 Task: Open Card Brand Positioning Review in Board Influencer Marketing to Workspace Finance and Accounting and add a team member Softage.4@softage.net, a label Yellow, a checklist Jewelry Design, an attachment from your onedrive, a color Yellow and finally, add a card description 'Conduct customer research for new customer segmentation opportunities' and a comment 'Let us approach this task with a sense of urgency and importance, recognizing its impact on the overall project.'. Add a start date 'Jan 08, 1900' with a due date 'Jan 15, 1900'
Action: Mouse moved to (68, 298)
Screenshot: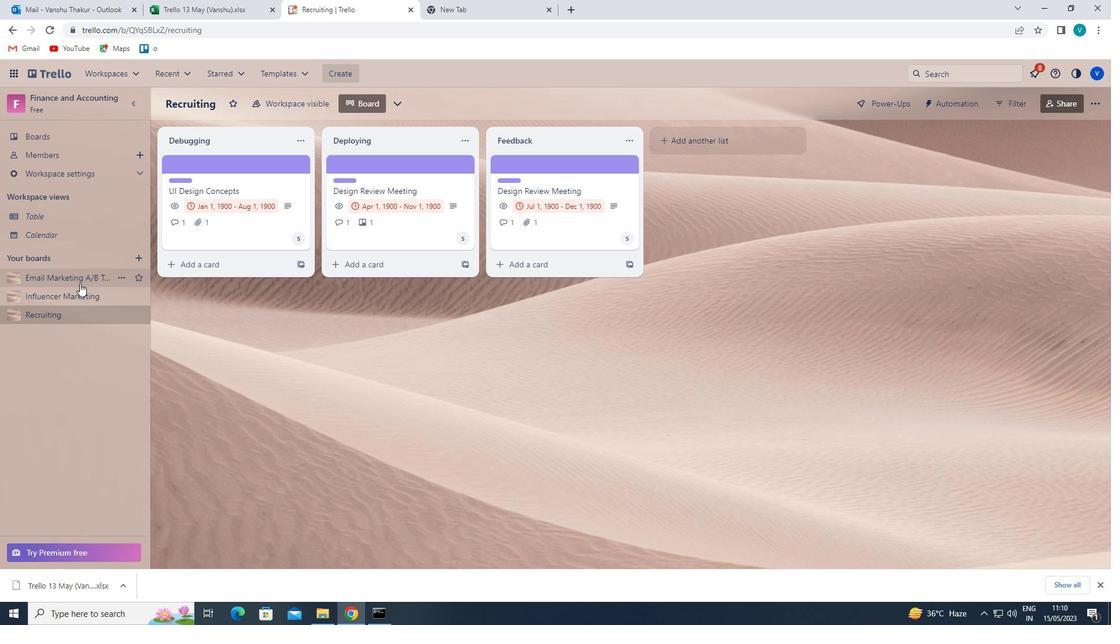 
Action: Mouse pressed left at (68, 298)
Screenshot: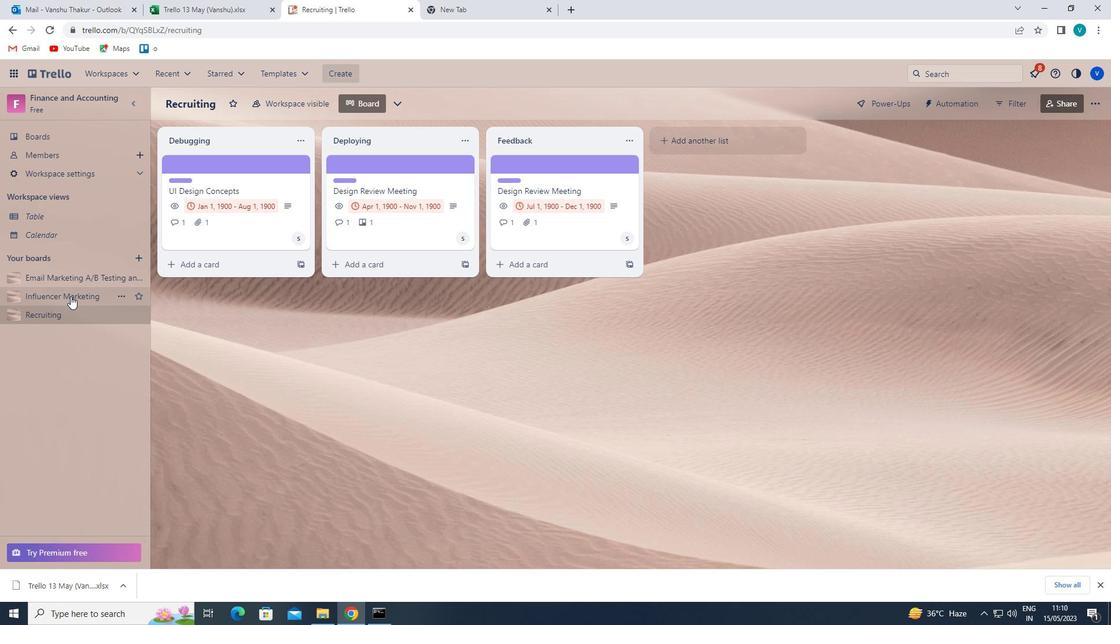 
Action: Mouse moved to (536, 164)
Screenshot: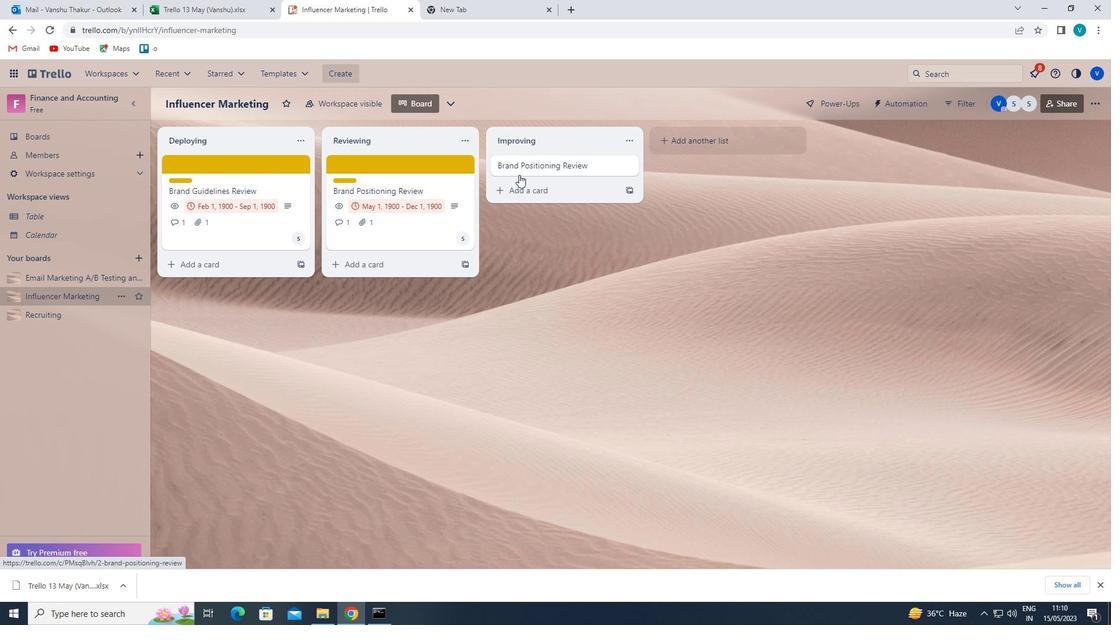 
Action: Mouse pressed left at (536, 164)
Screenshot: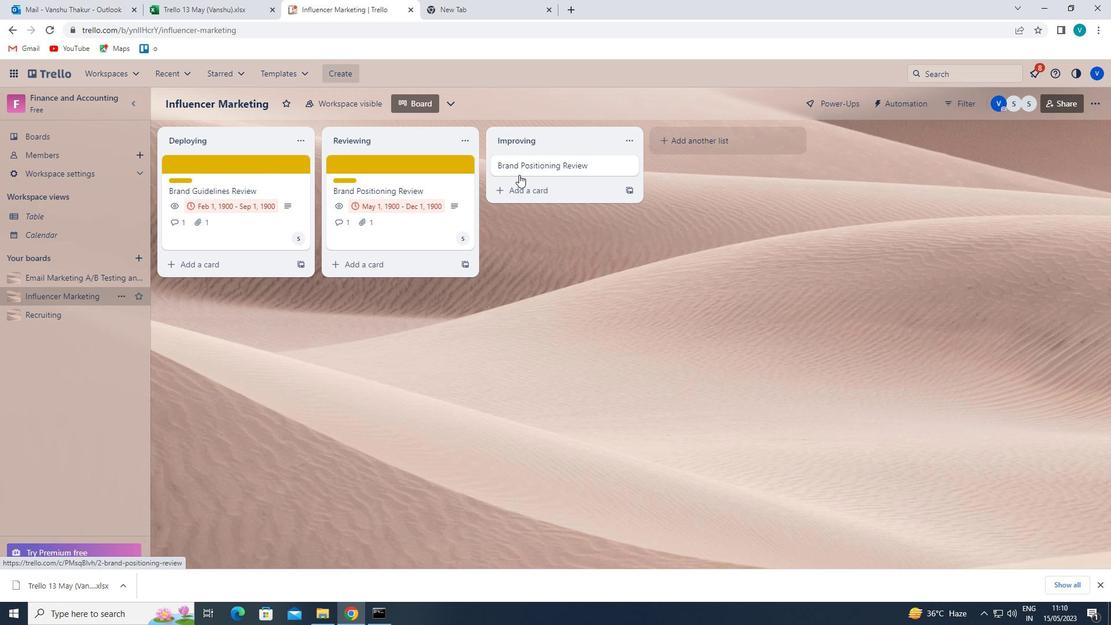 
Action: Mouse moved to (691, 200)
Screenshot: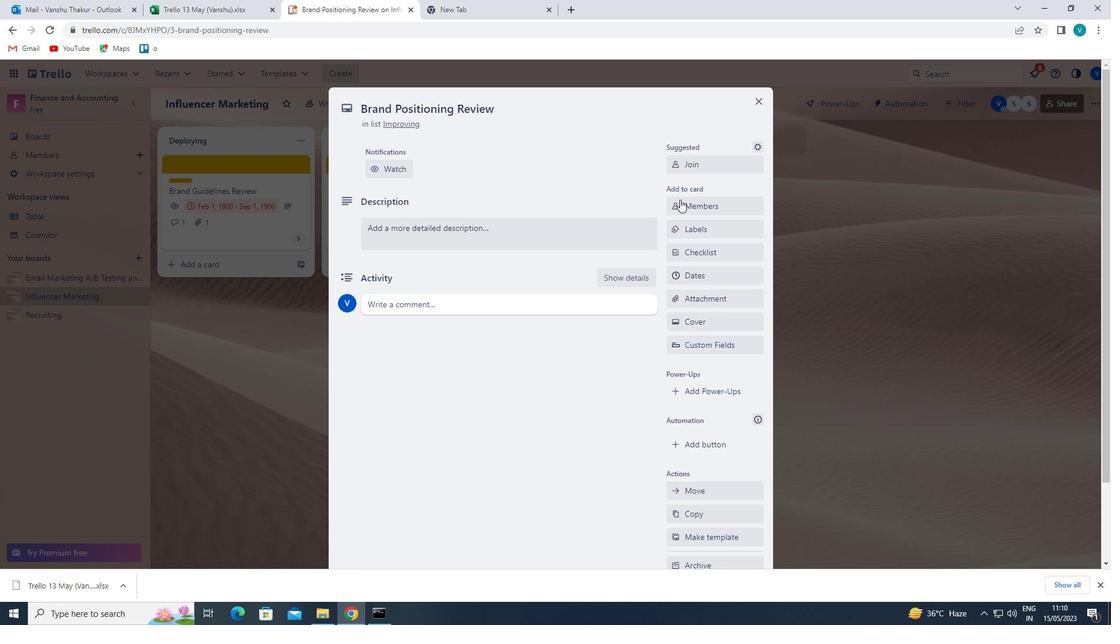 
Action: Mouse pressed left at (691, 200)
Screenshot: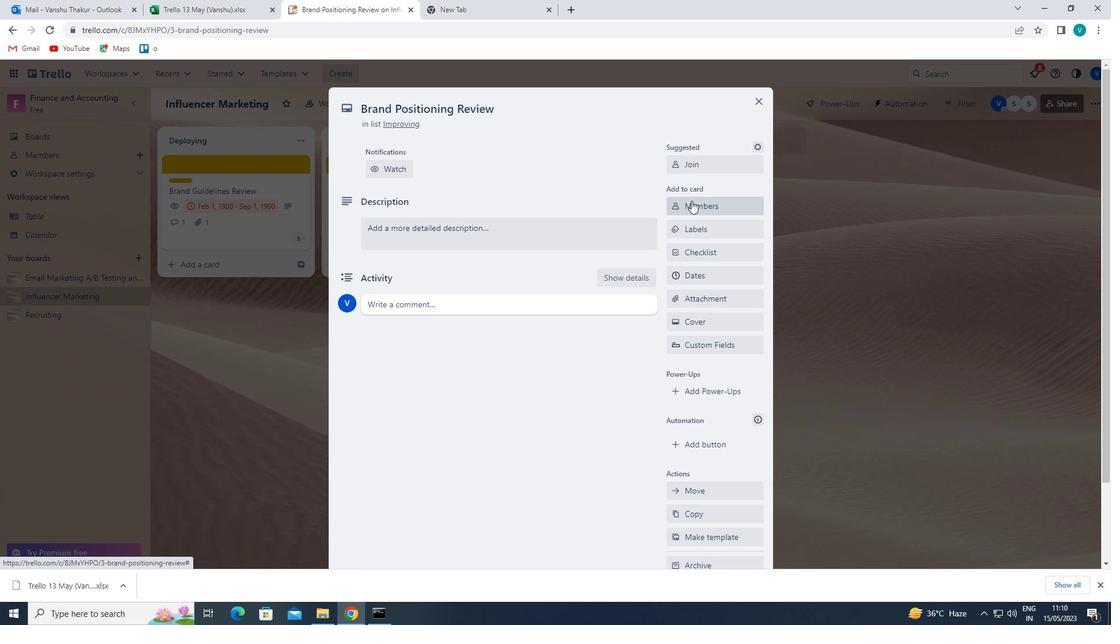 
Action: Key pressed <Key.shift>SO
Screenshot: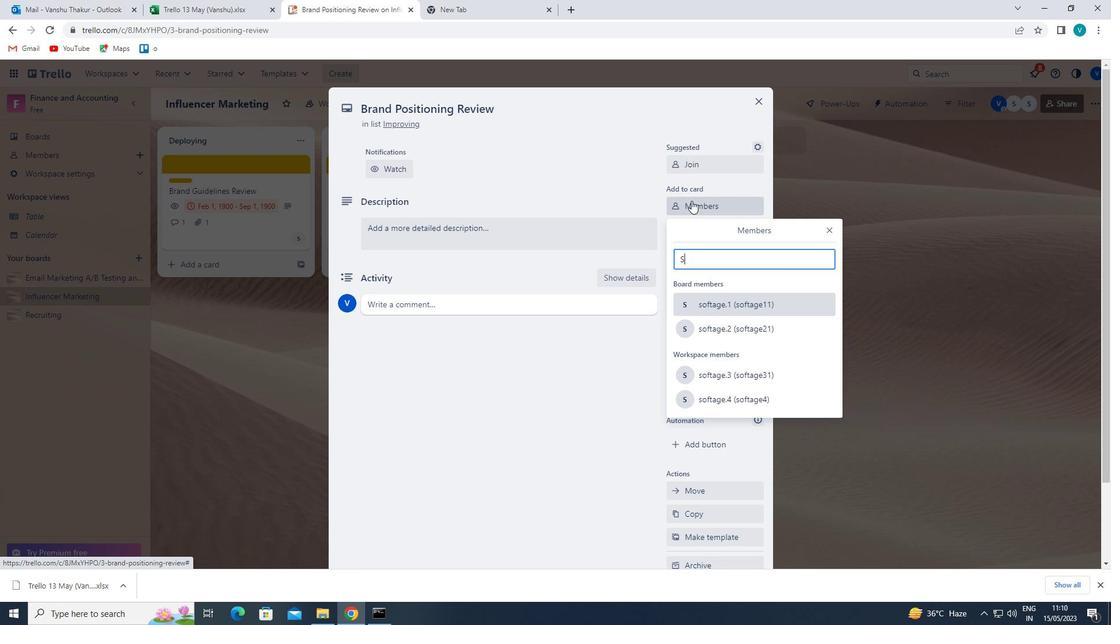 
Action: Mouse moved to (746, 393)
Screenshot: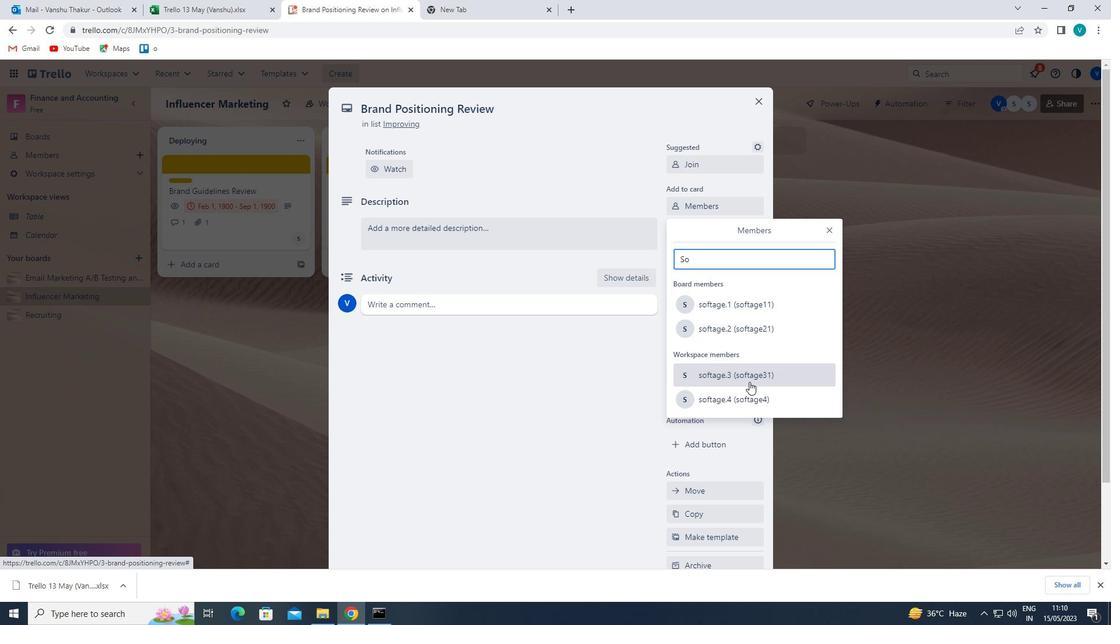 
Action: Mouse pressed left at (746, 393)
Screenshot: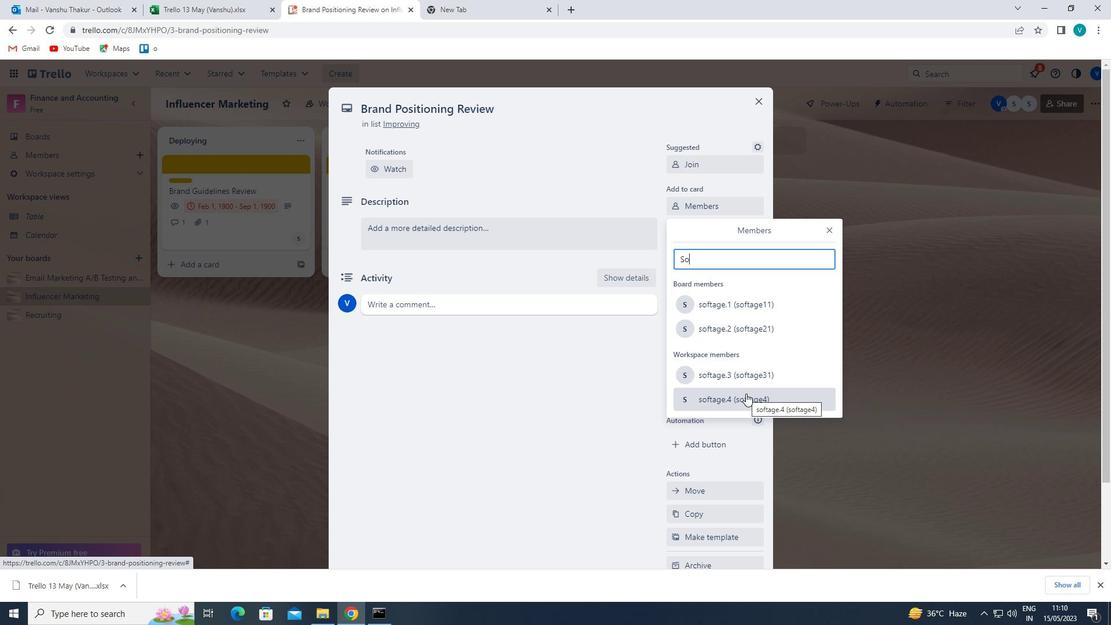 
Action: Mouse moved to (828, 235)
Screenshot: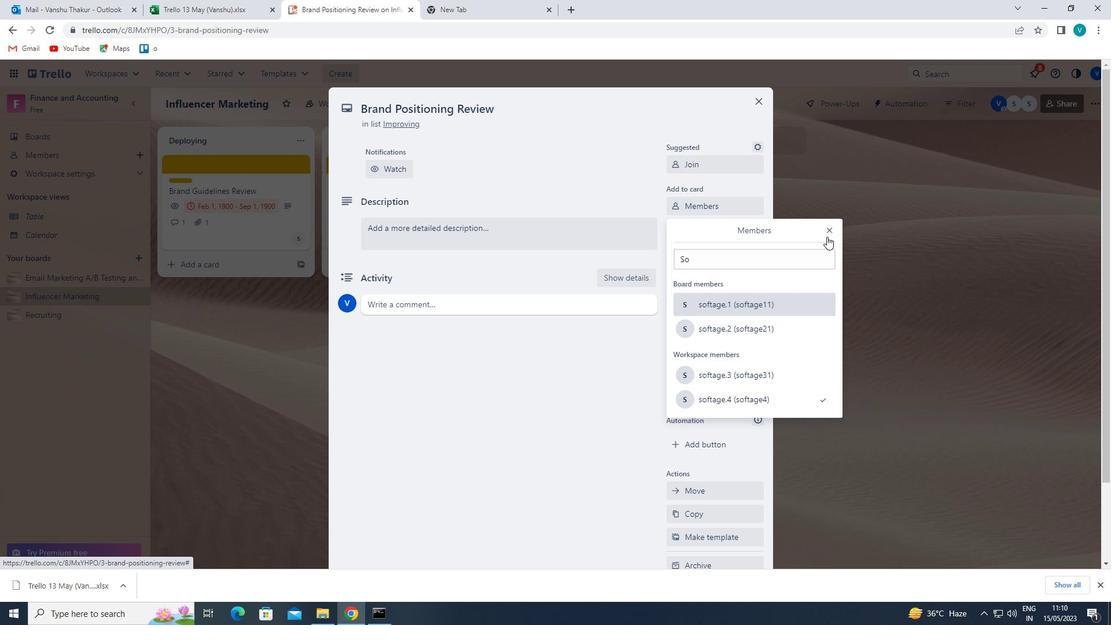 
Action: Mouse pressed left at (828, 235)
Screenshot: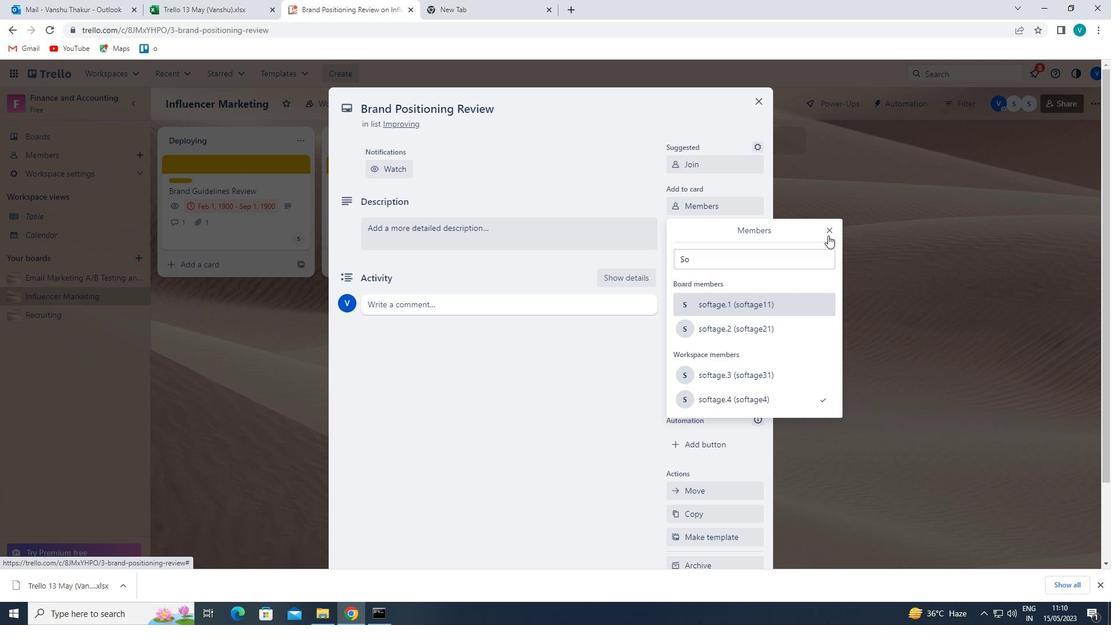 
Action: Mouse moved to (729, 225)
Screenshot: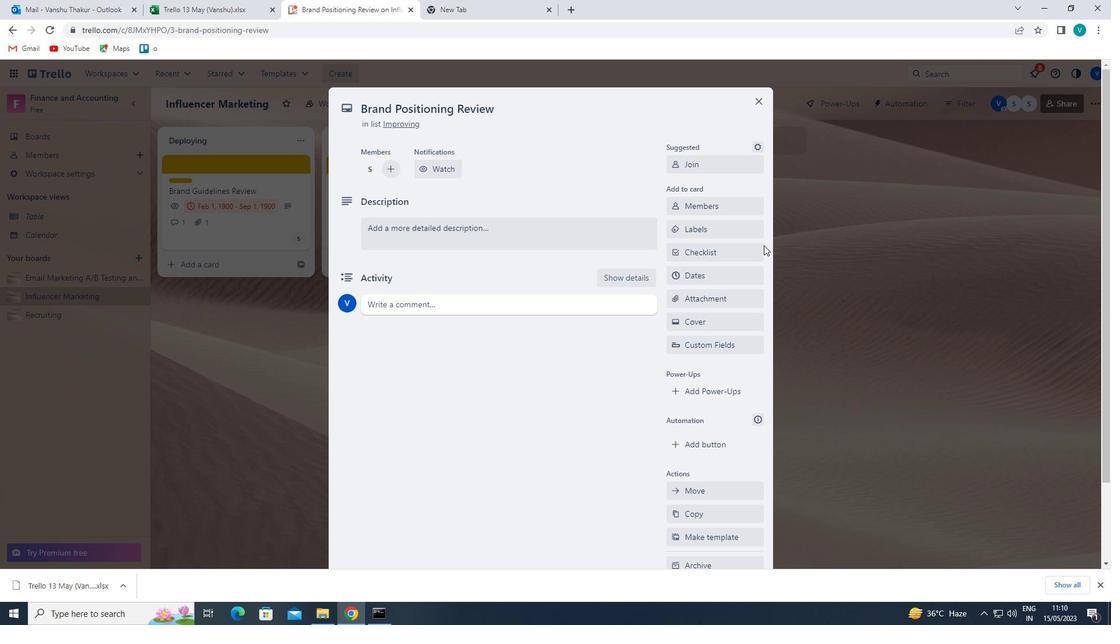 
Action: Mouse pressed left at (729, 225)
Screenshot: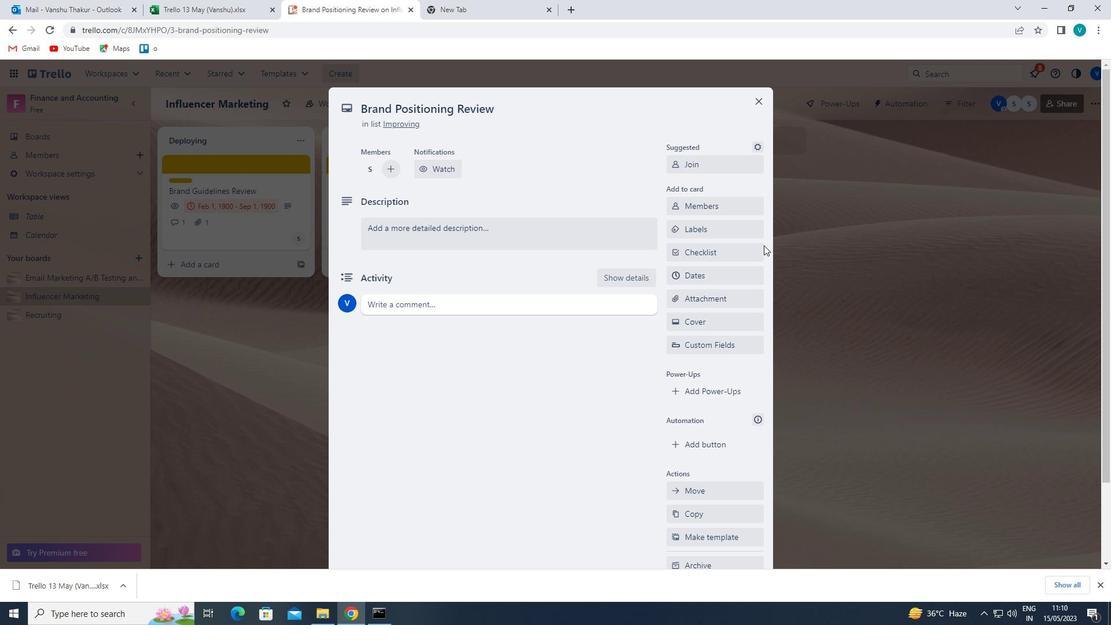 
Action: Mouse moved to (721, 341)
Screenshot: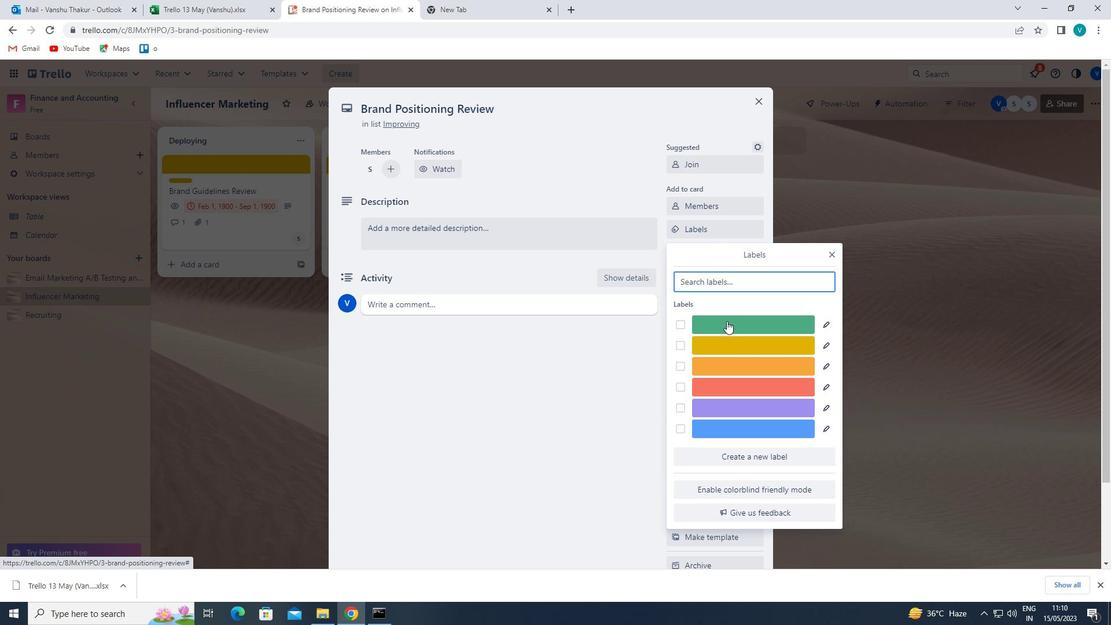 
Action: Mouse pressed left at (721, 341)
Screenshot: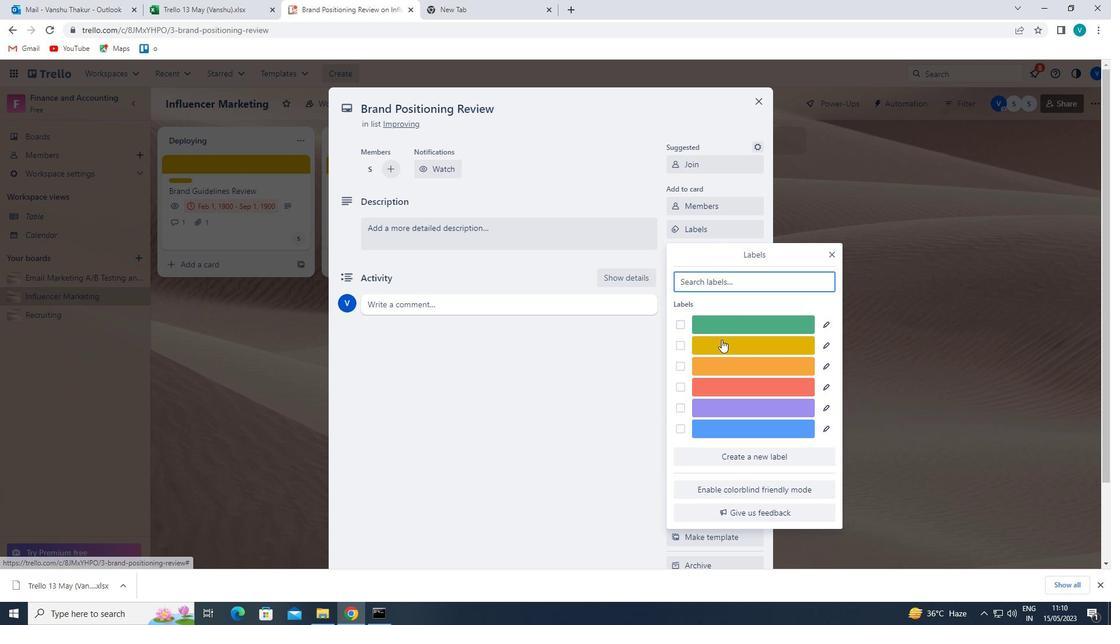 
Action: Mouse moved to (831, 254)
Screenshot: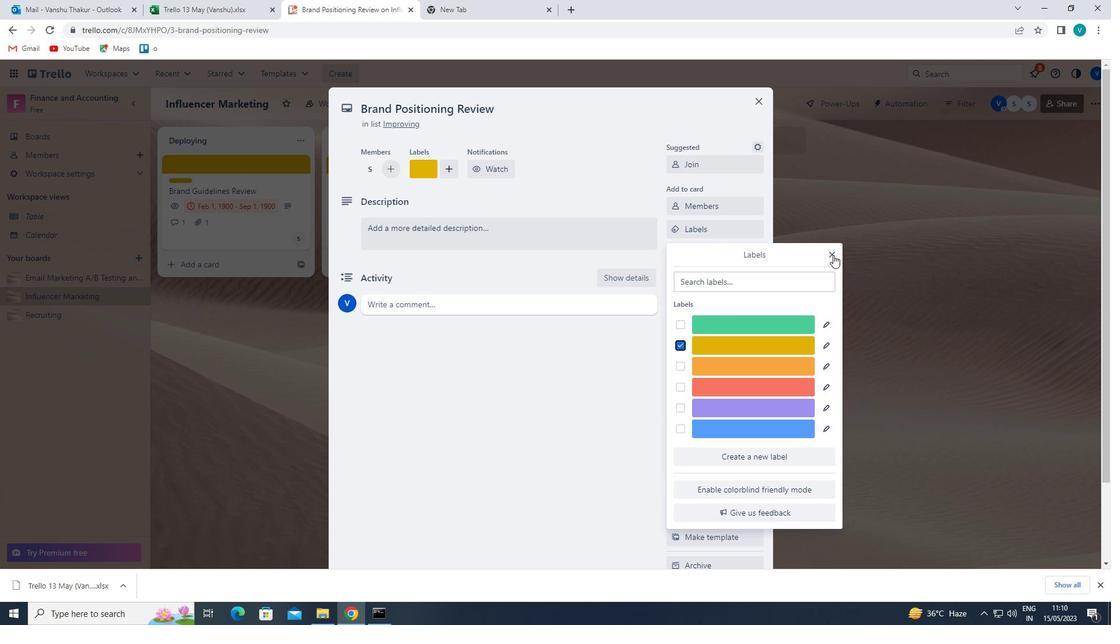
Action: Mouse pressed left at (831, 254)
Screenshot: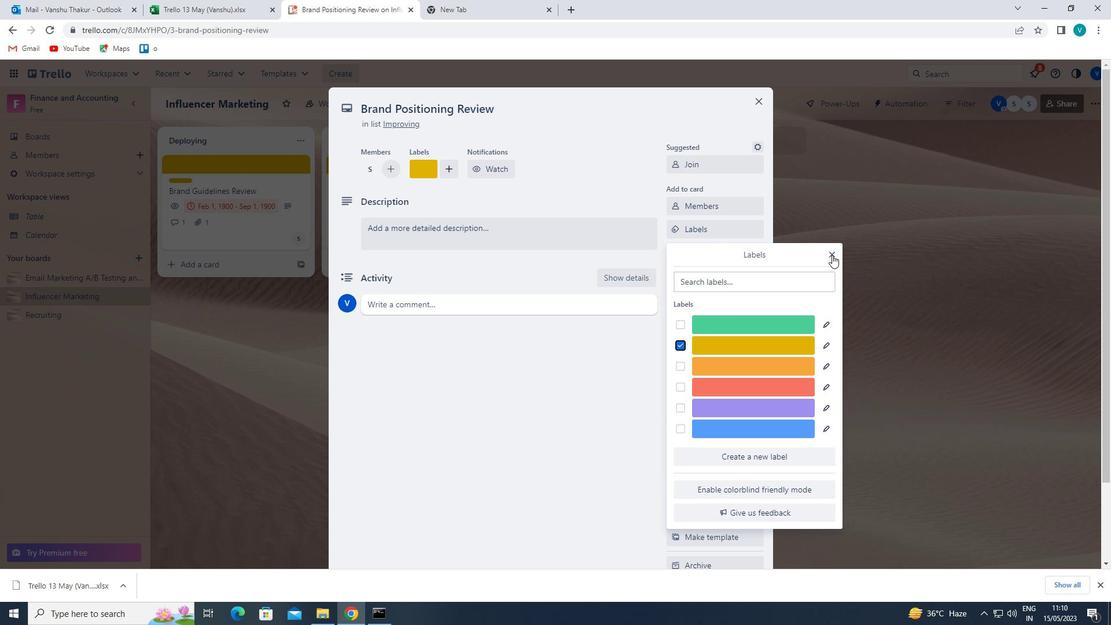 
Action: Mouse moved to (713, 251)
Screenshot: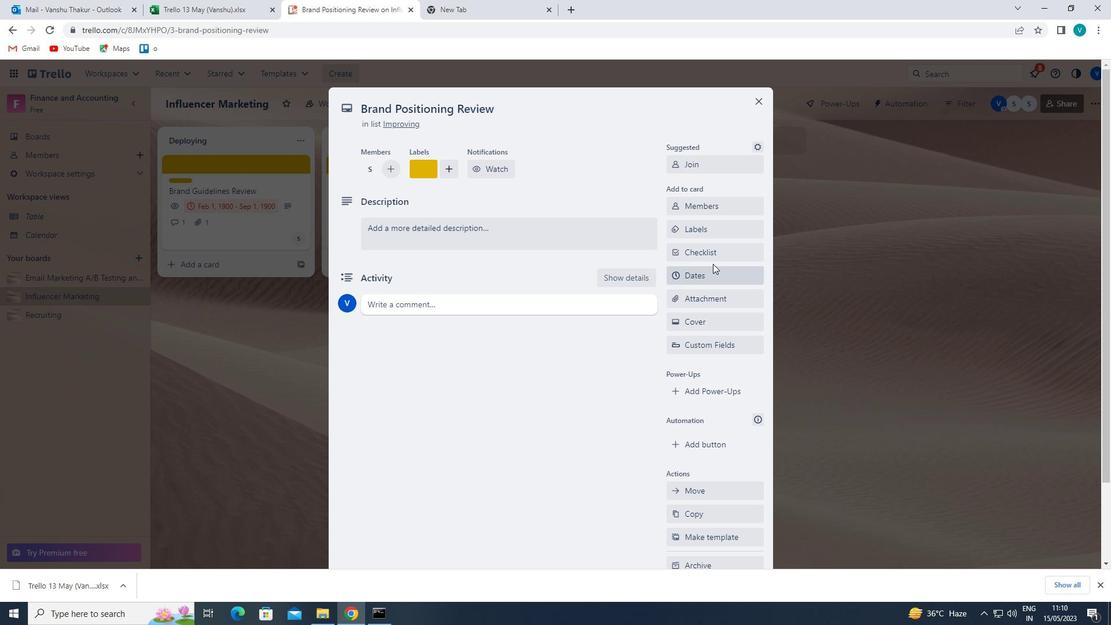 
Action: Mouse pressed left at (713, 251)
Screenshot: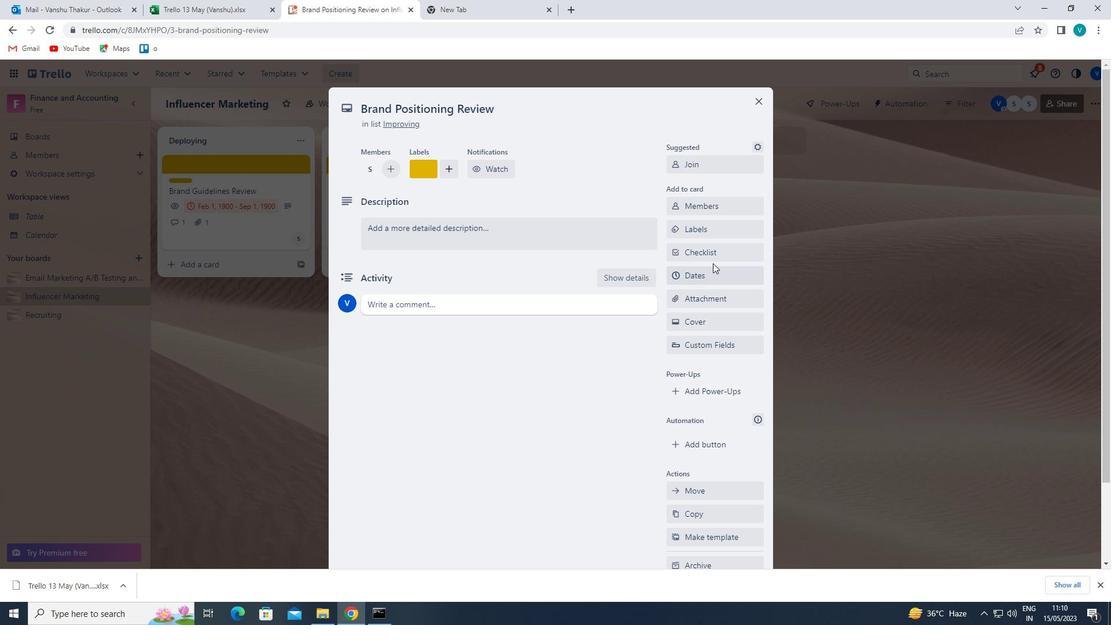 
Action: Key pressed <Key.shift>JEWELRY
Screenshot: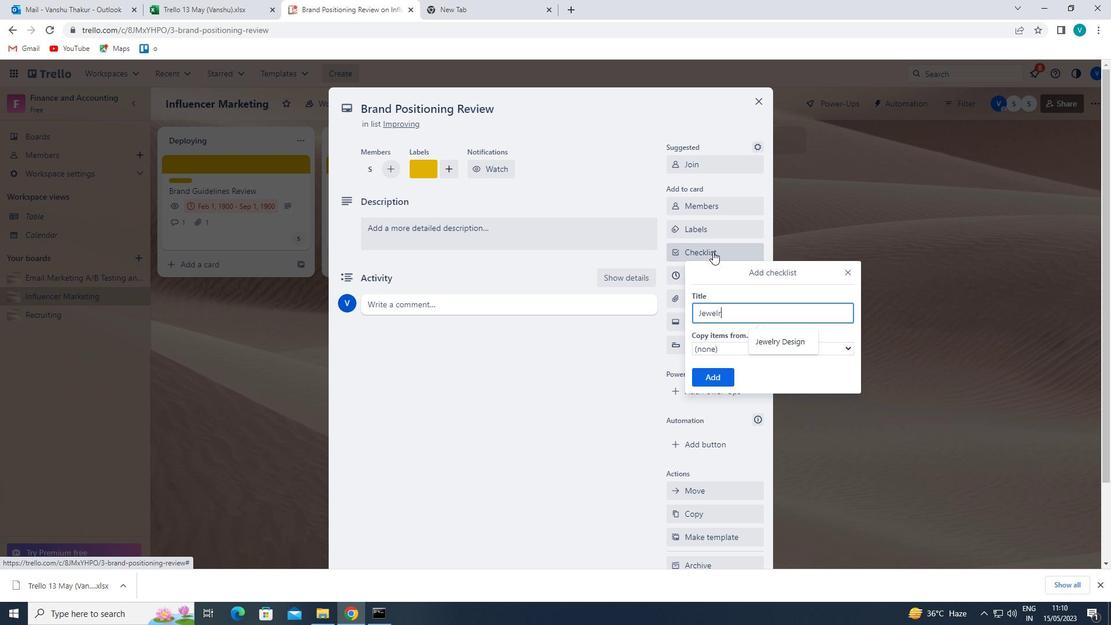 
Action: Mouse moved to (776, 345)
Screenshot: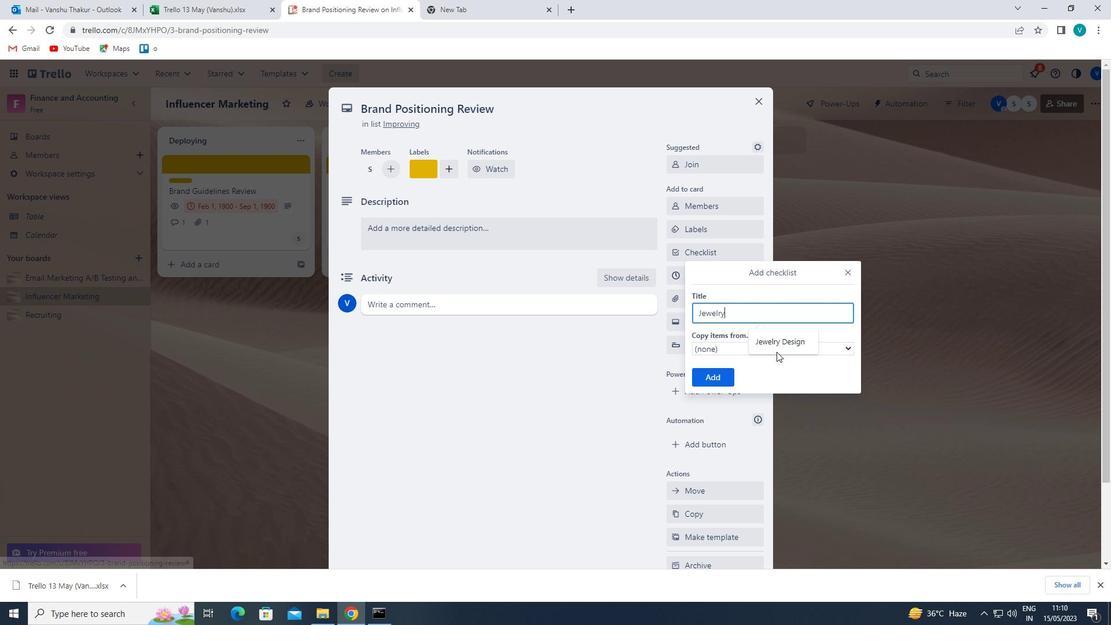 
Action: Mouse pressed left at (776, 345)
Screenshot: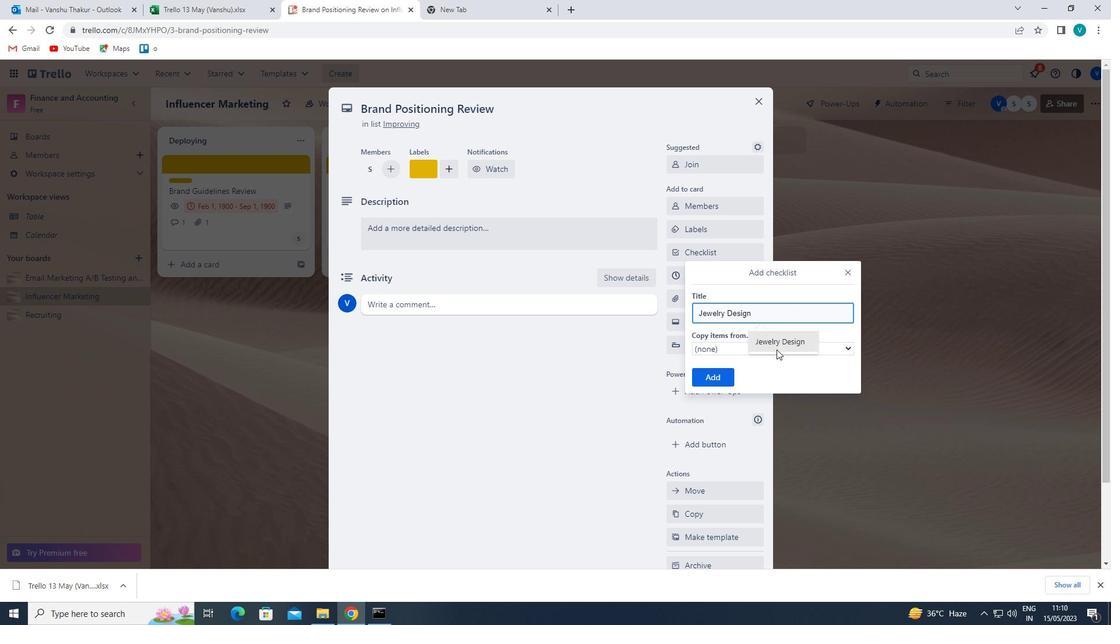 
Action: Mouse moved to (721, 372)
Screenshot: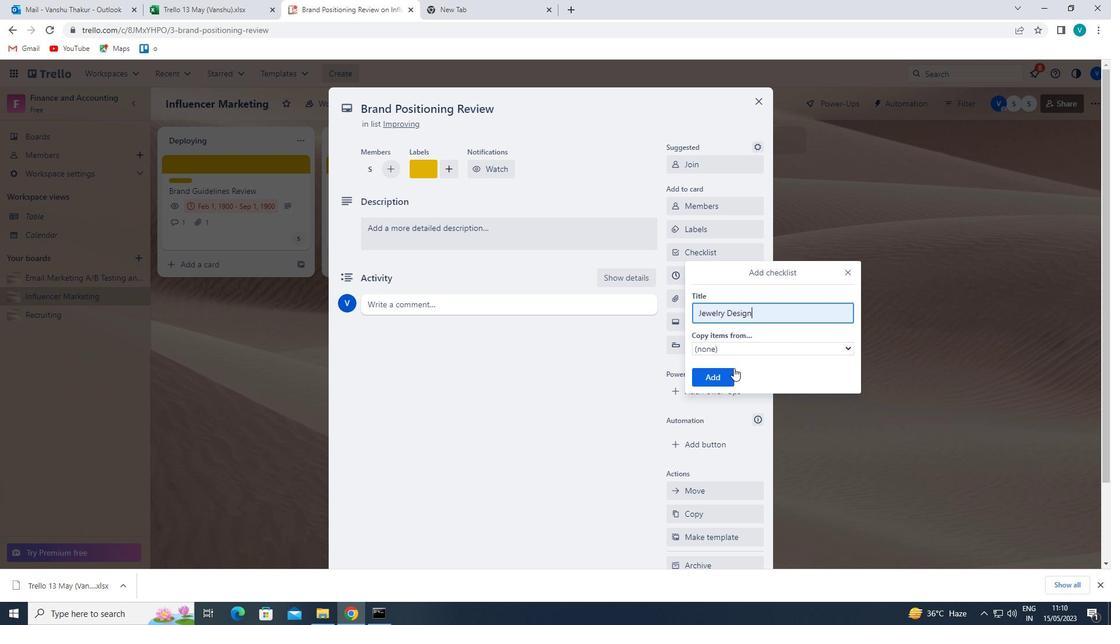 
Action: Mouse pressed left at (721, 372)
Screenshot: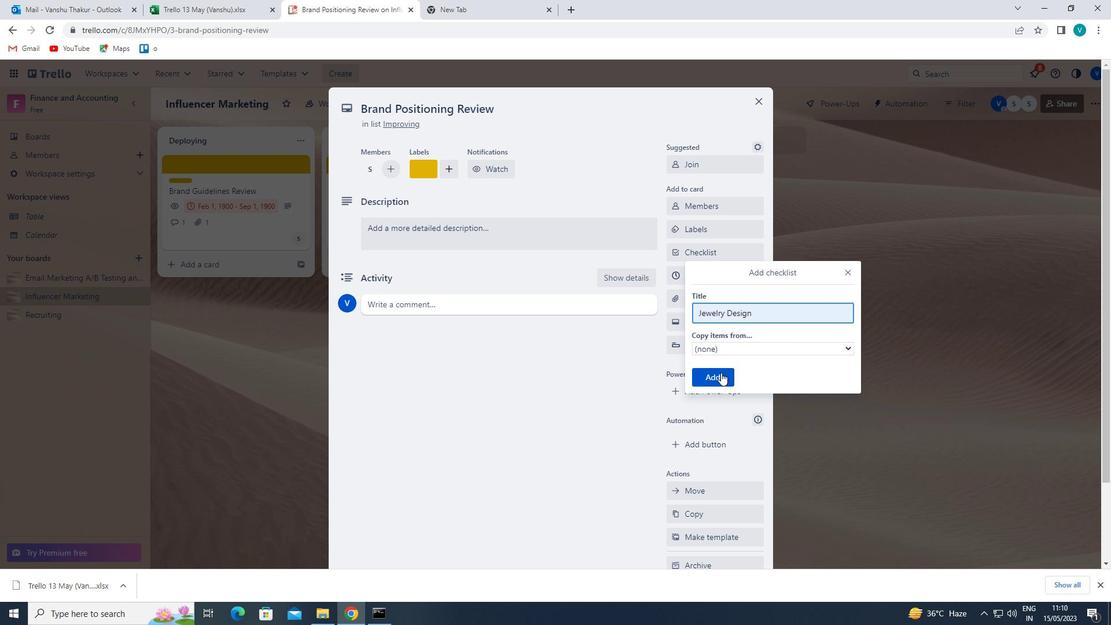 
Action: Mouse moved to (736, 305)
Screenshot: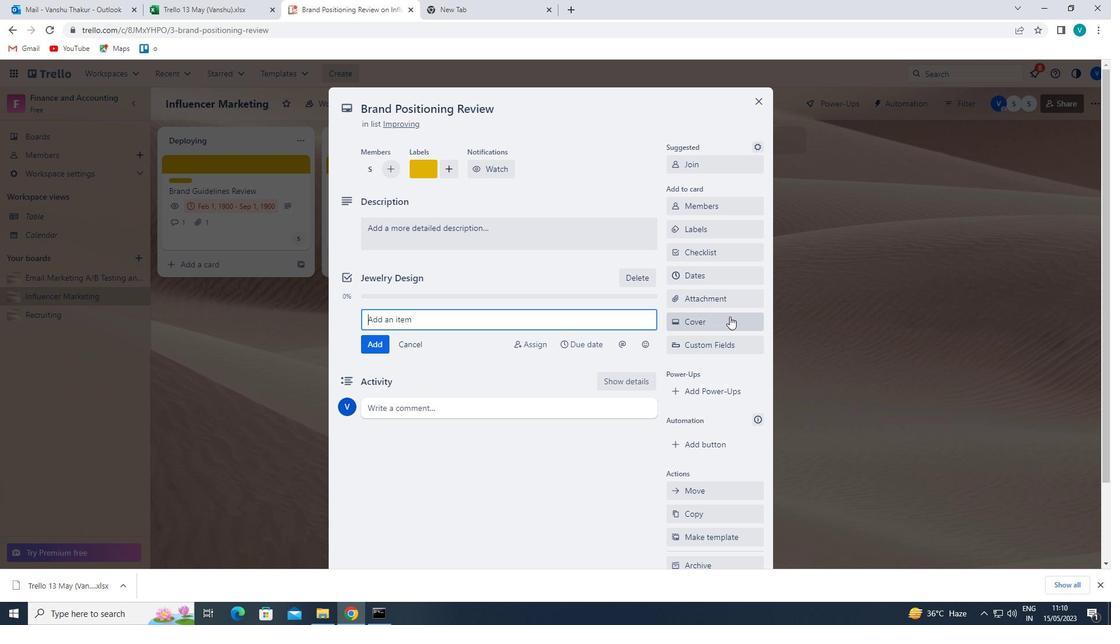 
Action: Mouse pressed left at (736, 305)
Screenshot: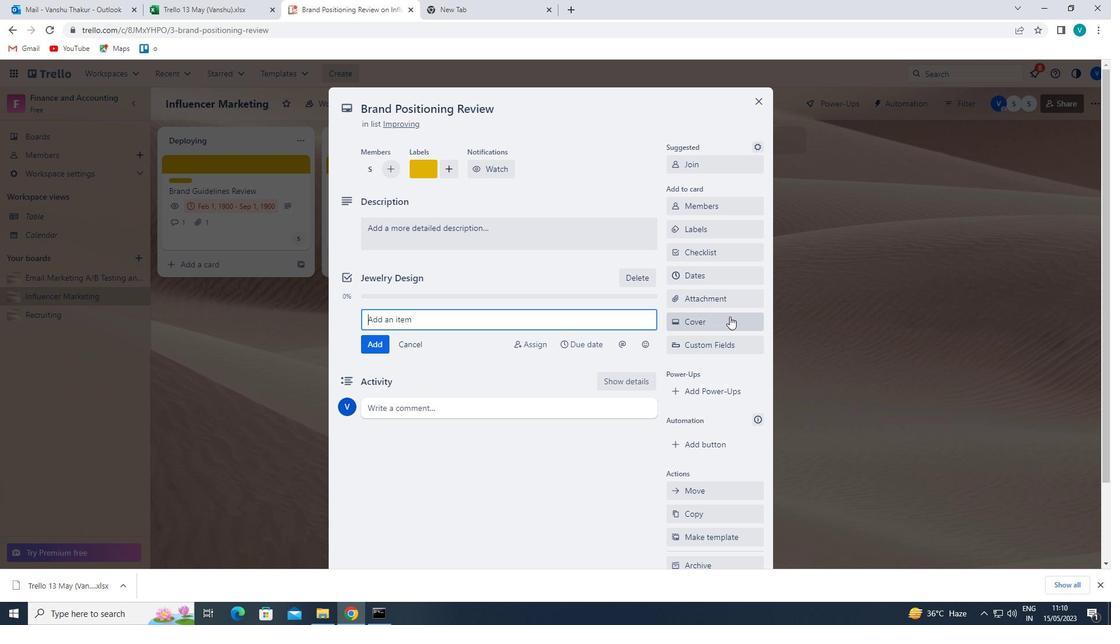 
Action: Mouse moved to (700, 439)
Screenshot: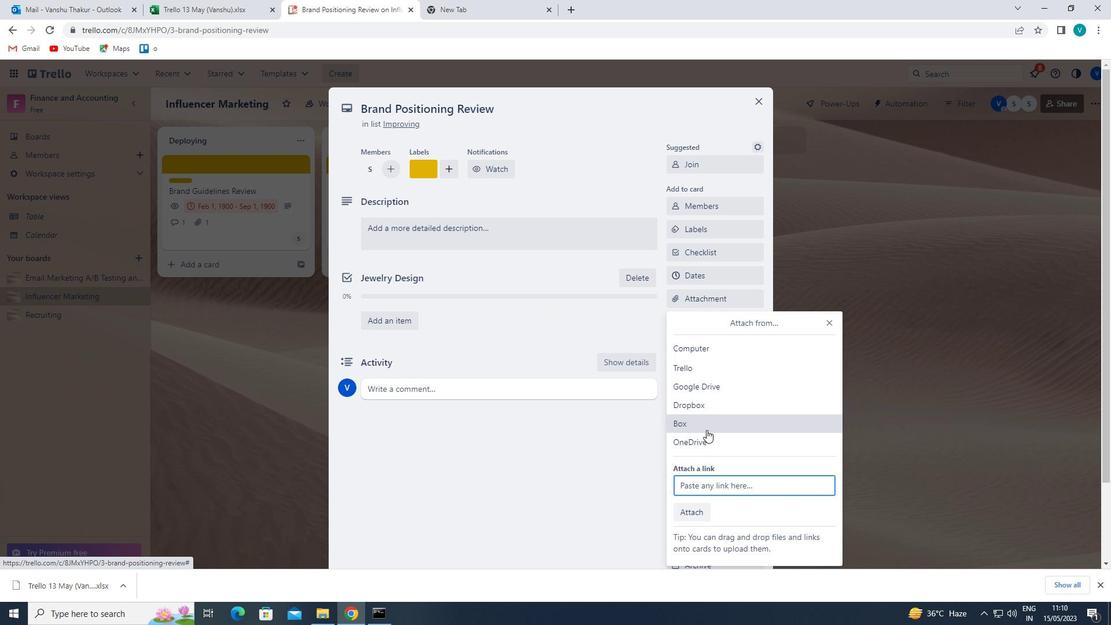 
Action: Mouse pressed left at (700, 439)
Screenshot: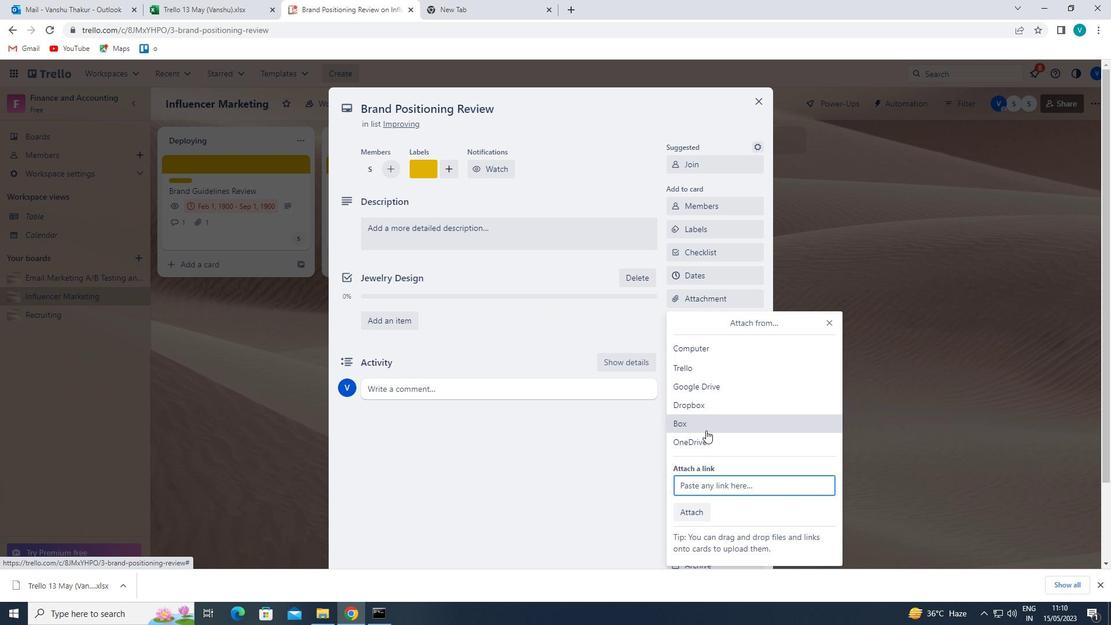 
Action: Mouse moved to (404, 231)
Screenshot: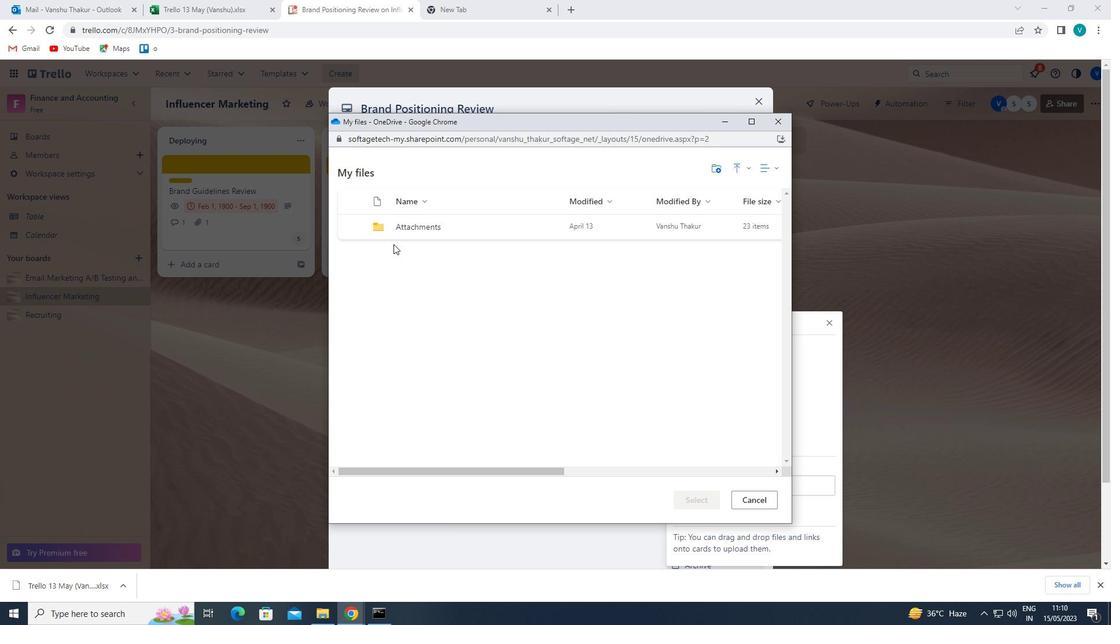 
Action: Mouse pressed left at (404, 231)
Screenshot: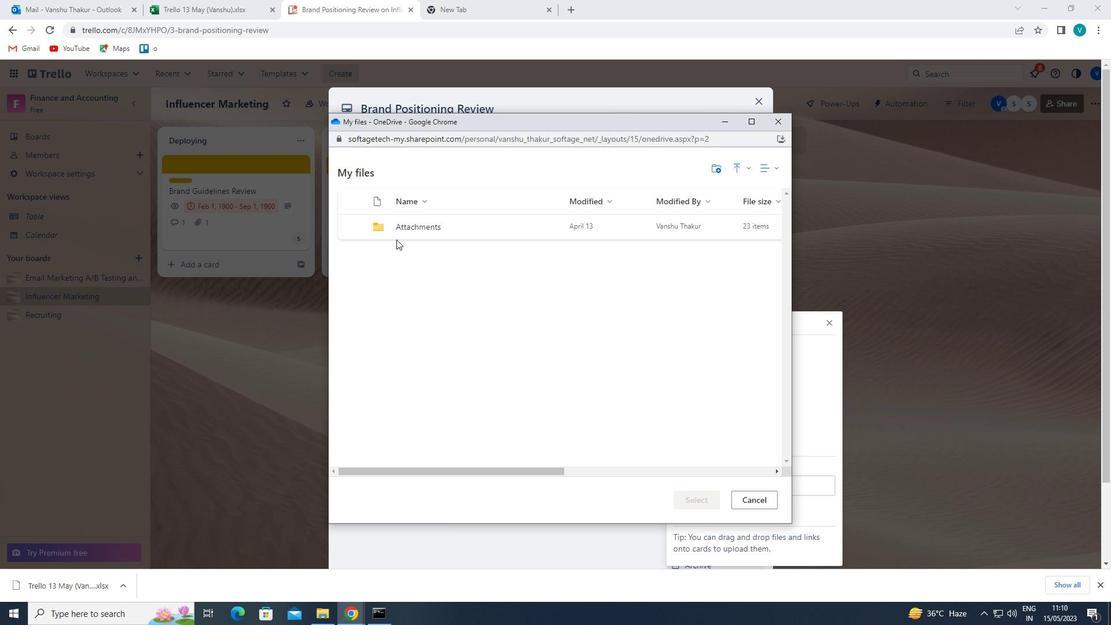 
Action: Mouse moved to (413, 268)
Screenshot: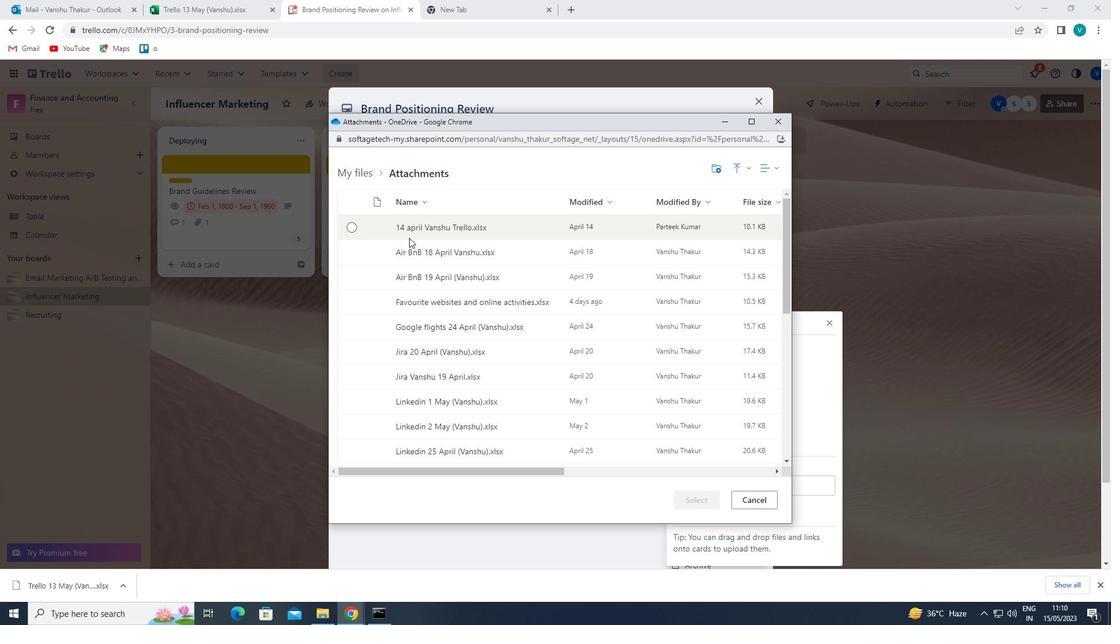 
Action: Mouse pressed left at (413, 268)
Screenshot: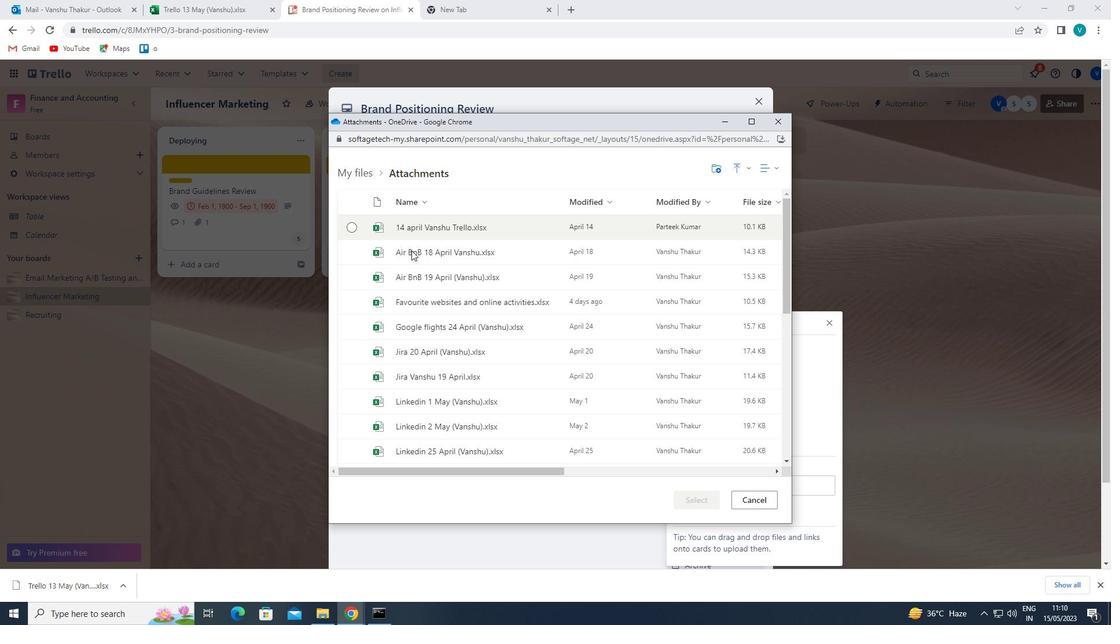 
Action: Mouse moved to (708, 497)
Screenshot: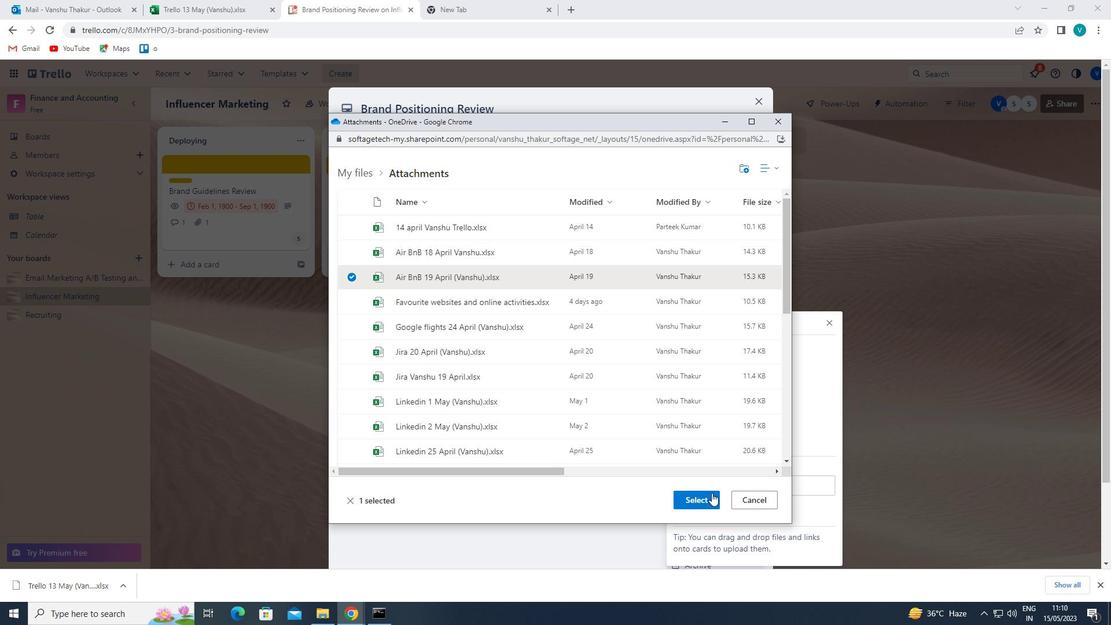
Action: Mouse pressed left at (708, 497)
Screenshot: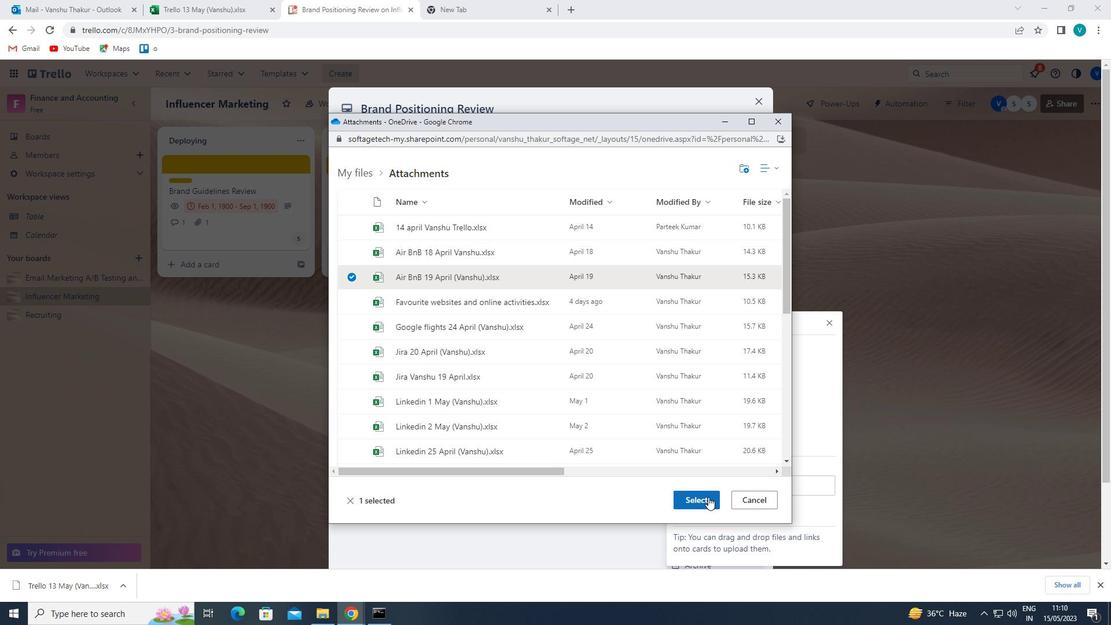 
Action: Mouse moved to (714, 321)
Screenshot: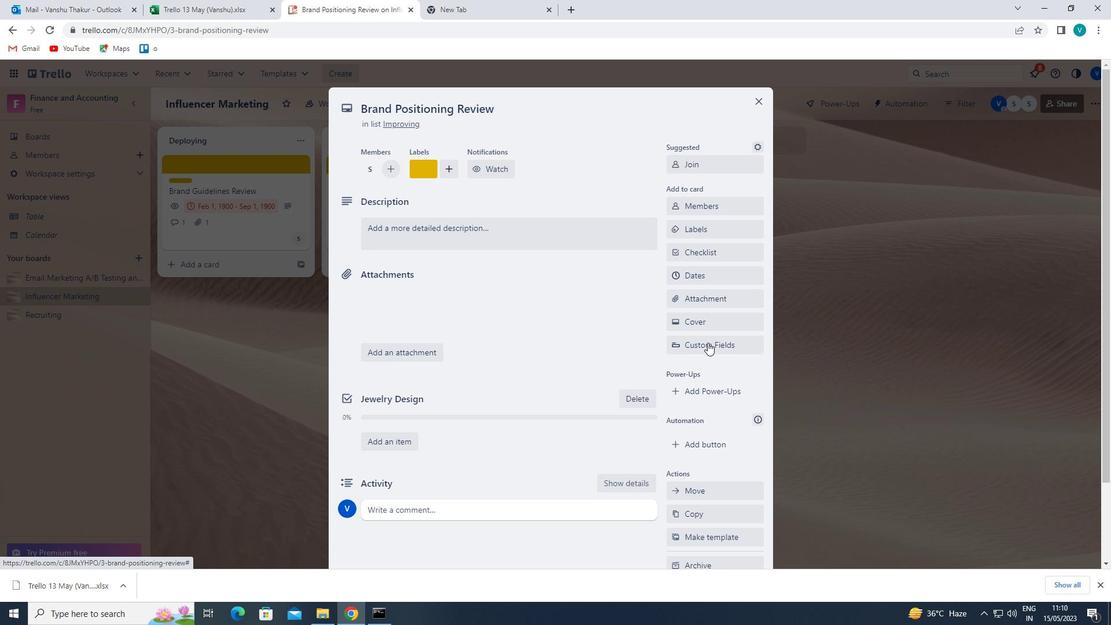 
Action: Mouse pressed left at (714, 321)
Screenshot: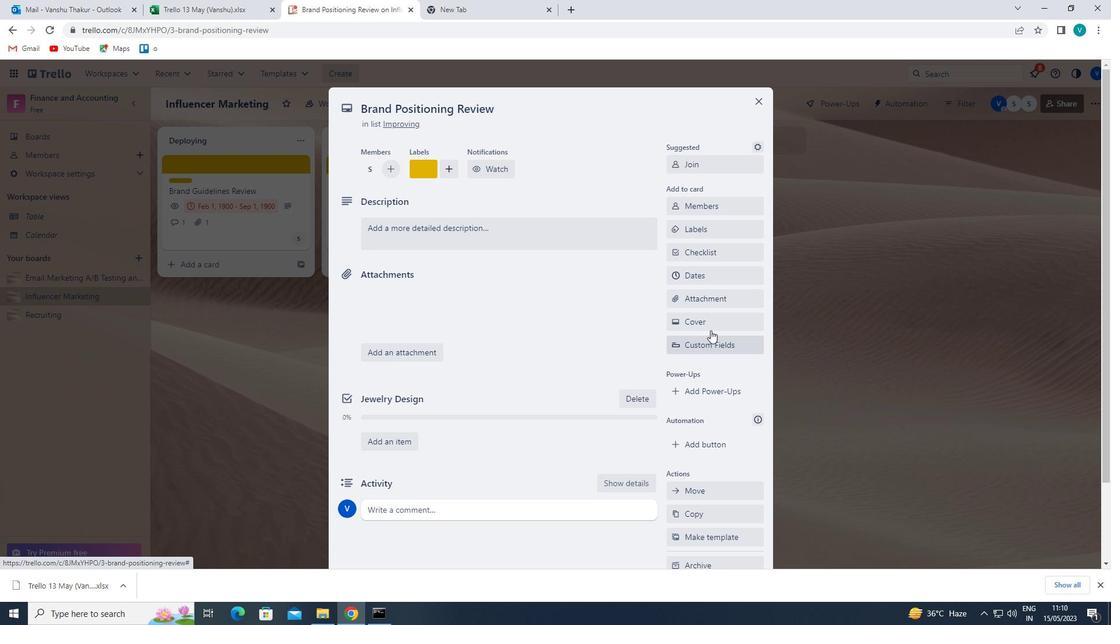 
Action: Mouse moved to (723, 345)
Screenshot: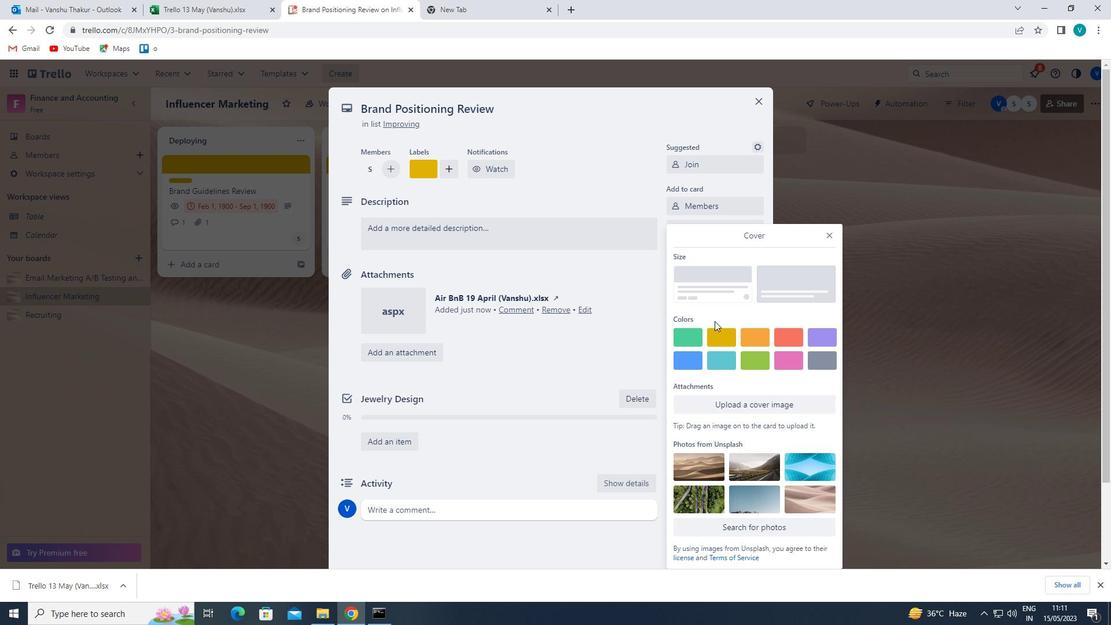 
Action: Mouse pressed left at (723, 345)
Screenshot: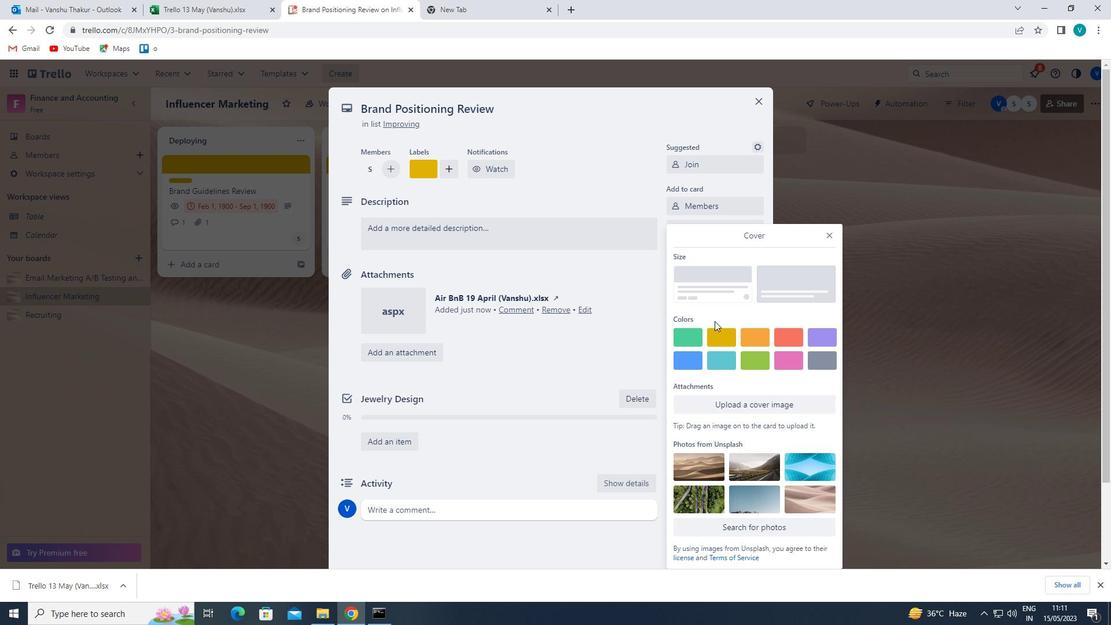 
Action: Mouse moved to (827, 215)
Screenshot: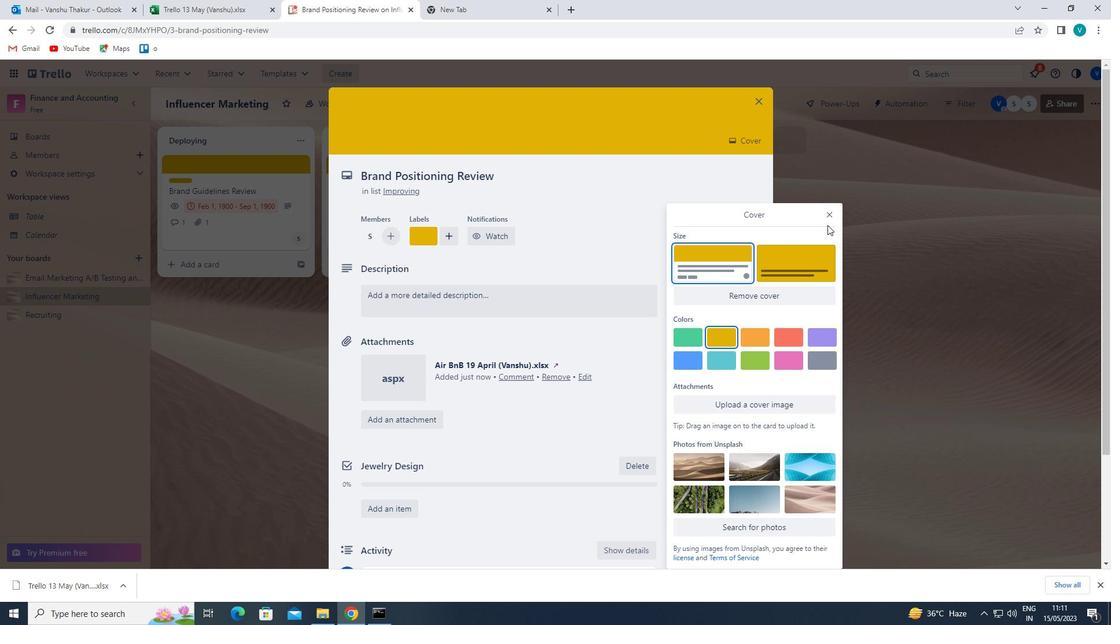 
Action: Mouse pressed left at (827, 215)
Screenshot: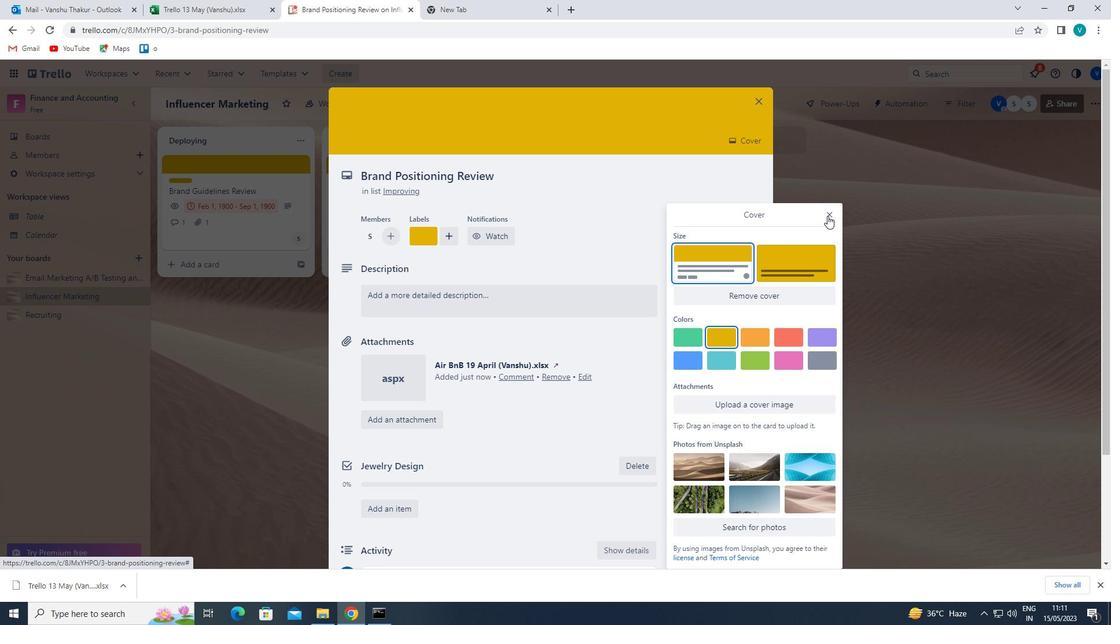 
Action: Mouse moved to (550, 292)
Screenshot: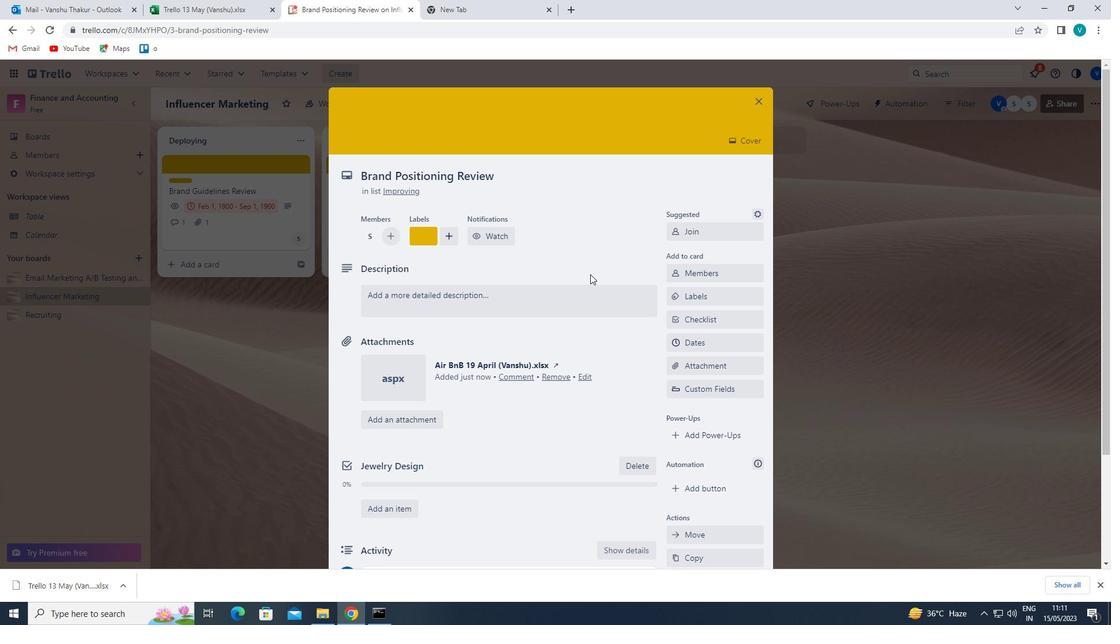 
Action: Mouse pressed left at (550, 292)
Screenshot: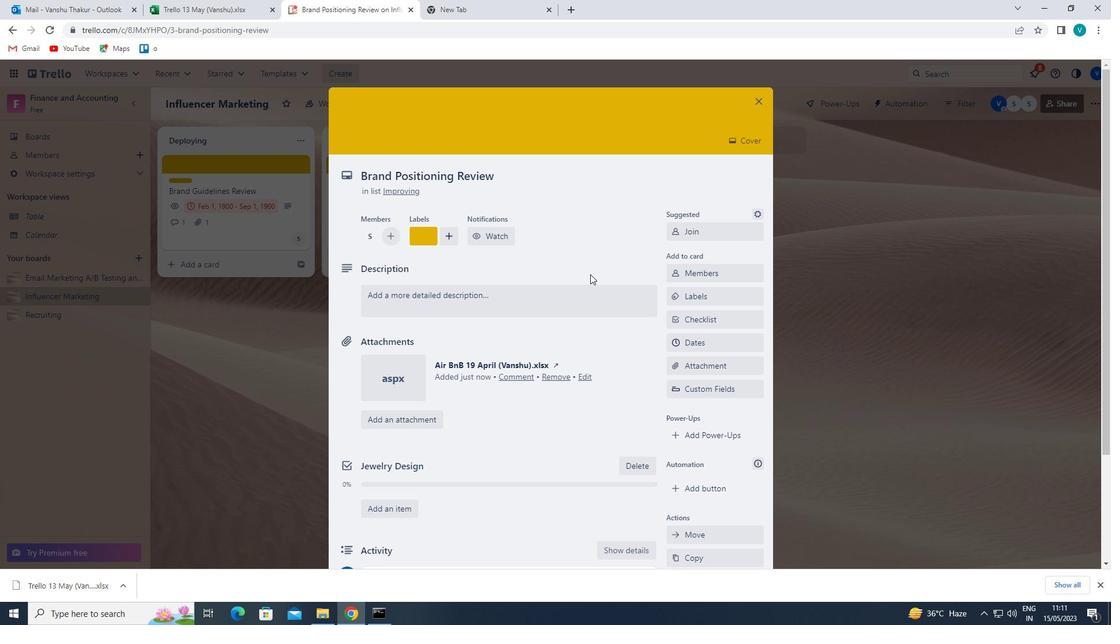 
Action: Mouse moved to (550, 293)
Screenshot: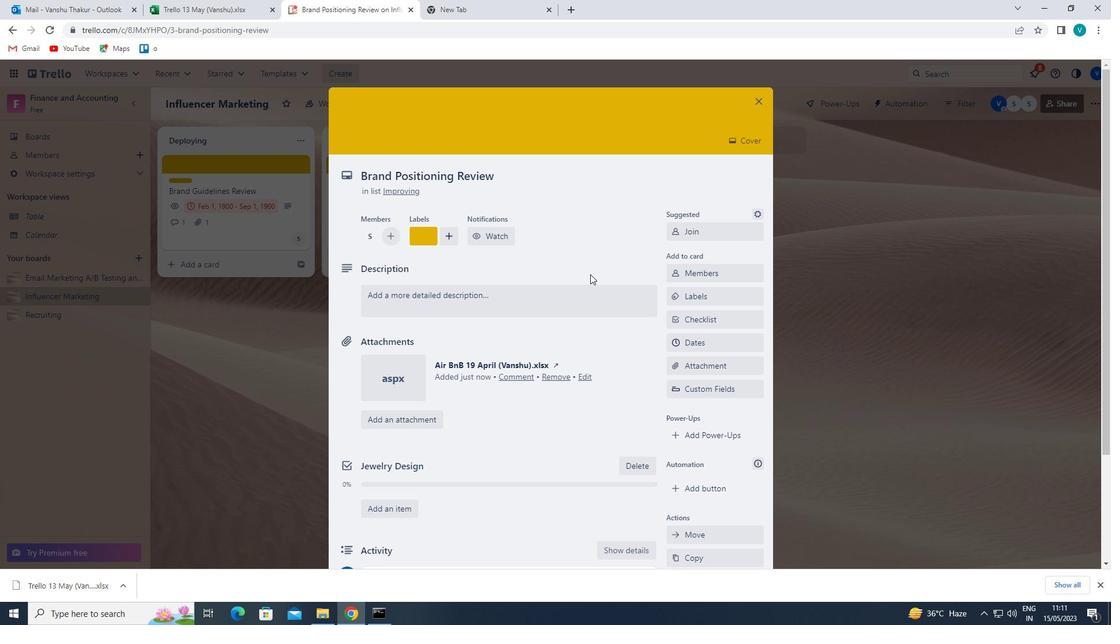 
Action: Key pressed '<Key.shift>CONDUCT<Key.space>CUSTOER<Key.space><Key.backspace><Key.backspace><Key.backspace>MER<Key.space>RESE<Key.backspace>EARCH<Key.space>FOR<Key.space>NEW<Key.space>CUSTOMER<Key.space>SEGMENTATION<Key.space>OPPORTUNITIES'
Screenshot: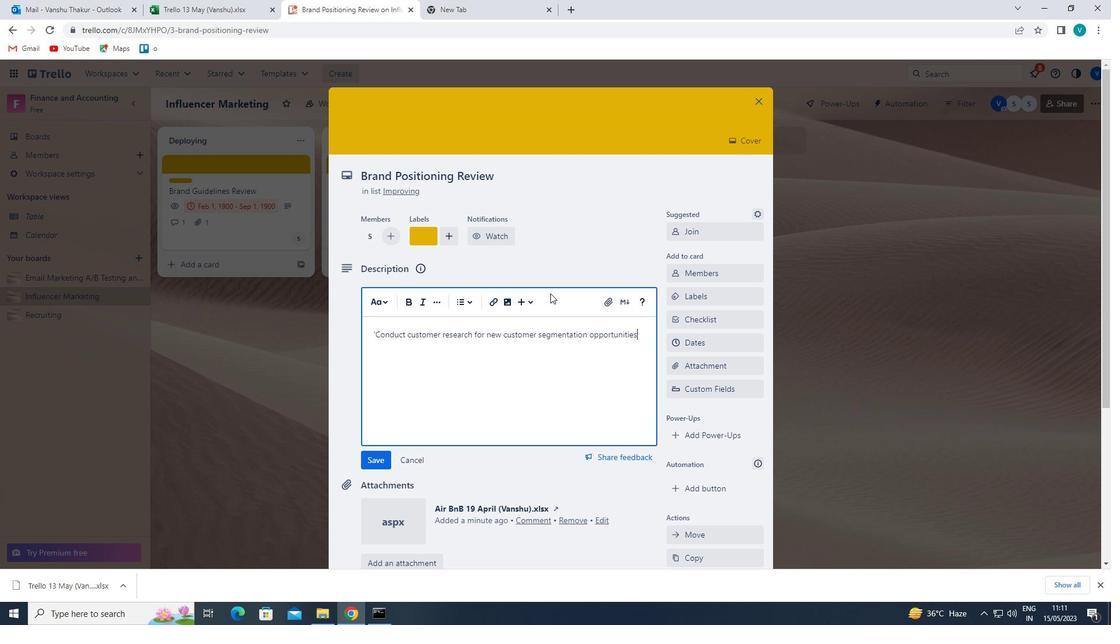 
Action: Mouse moved to (377, 465)
Screenshot: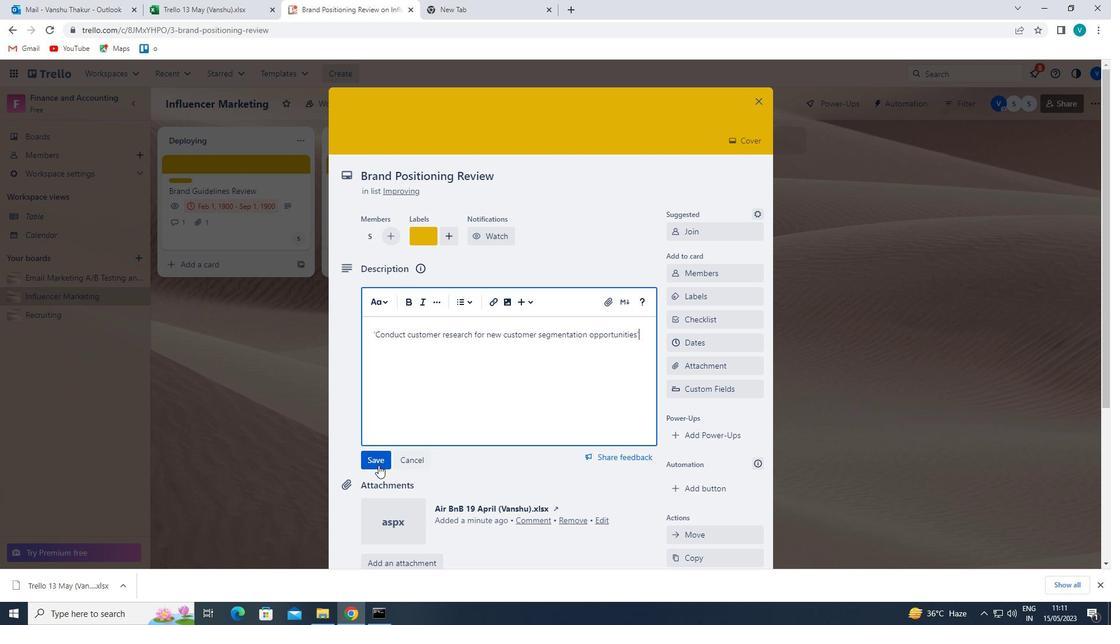 
Action: Mouse pressed left at (377, 465)
Screenshot: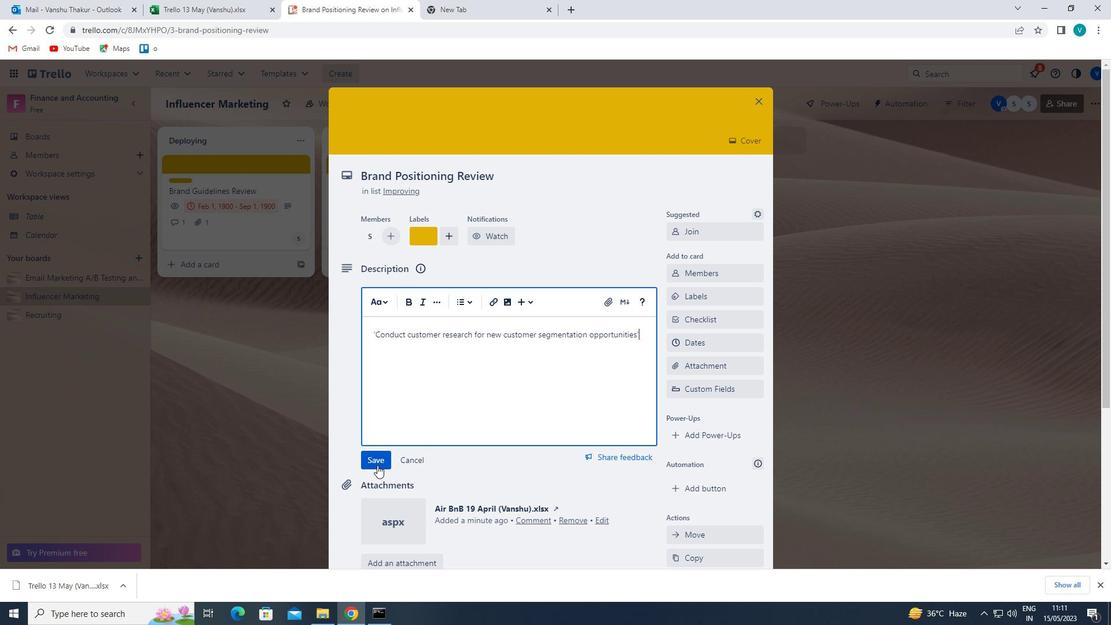 
Action: Mouse moved to (384, 460)
Screenshot: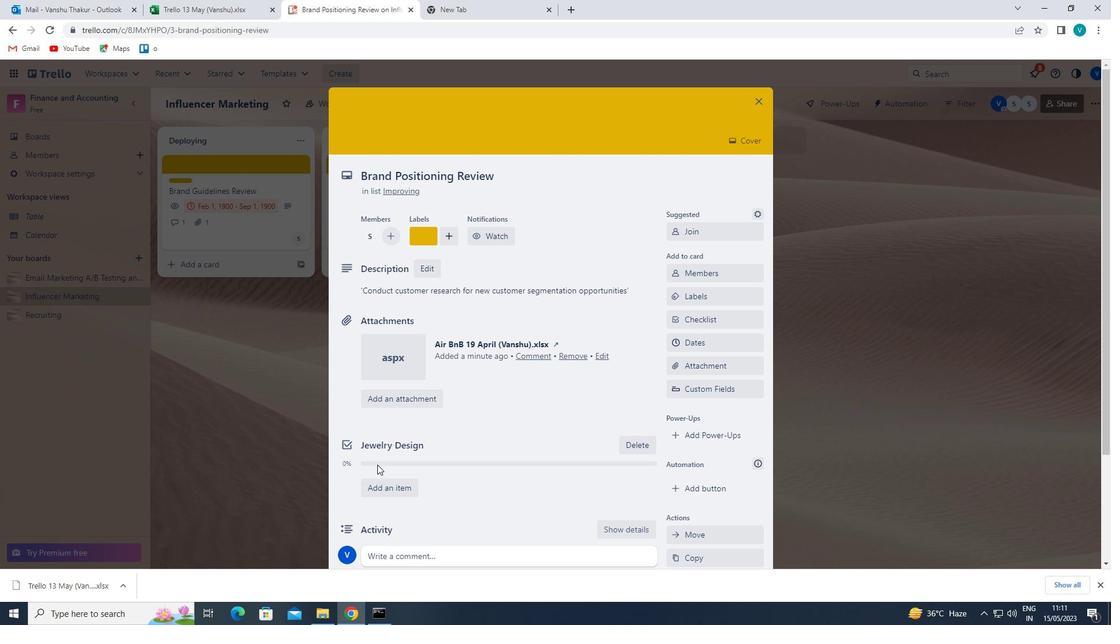 
Action: Mouse scrolled (384, 459) with delta (0, 0)
Screenshot: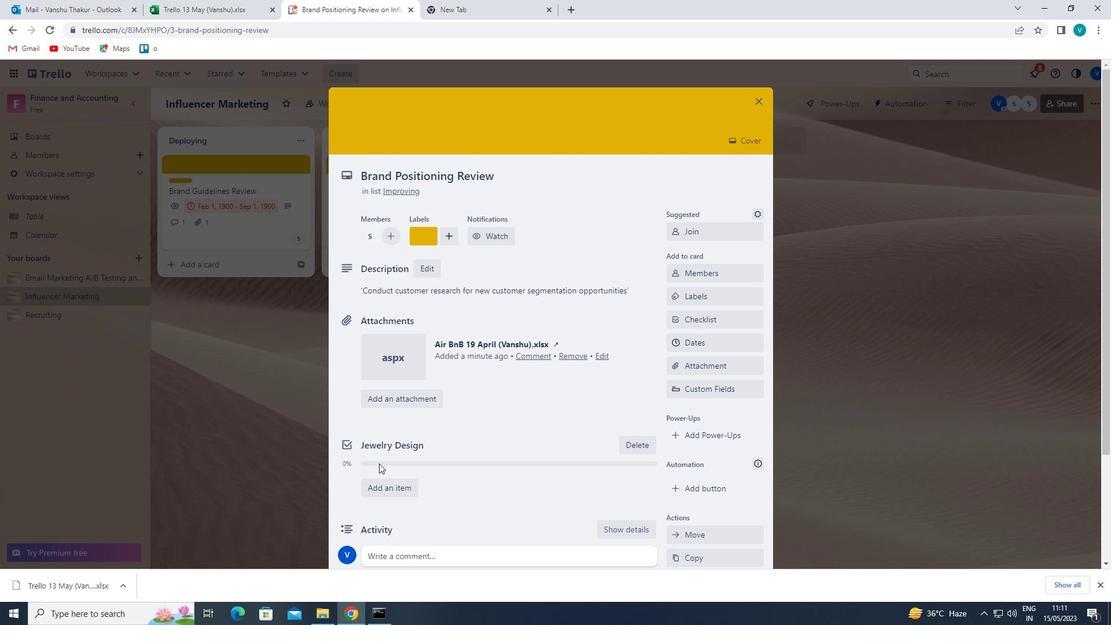 
Action: Mouse scrolled (384, 459) with delta (0, 0)
Screenshot: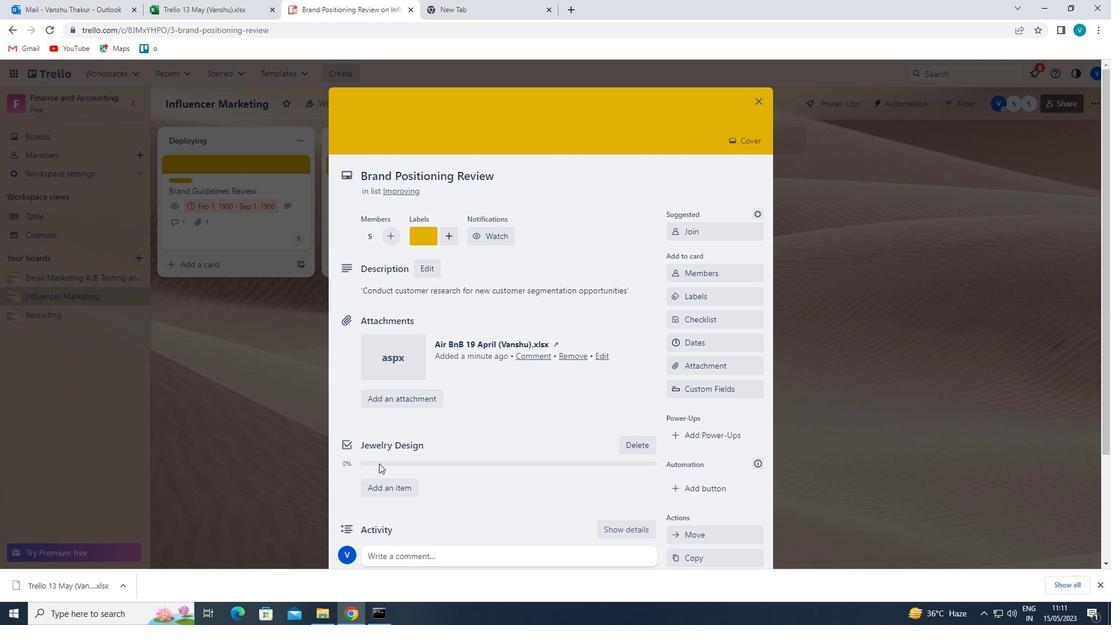 
Action: Mouse moved to (413, 438)
Screenshot: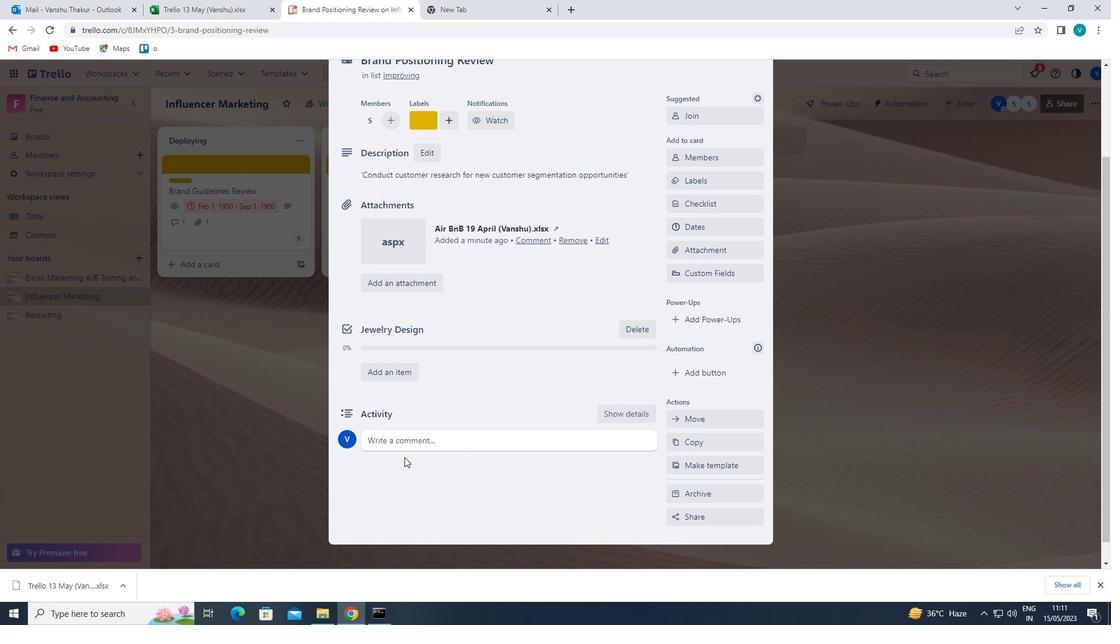 
Action: Mouse pressed left at (413, 438)
Screenshot: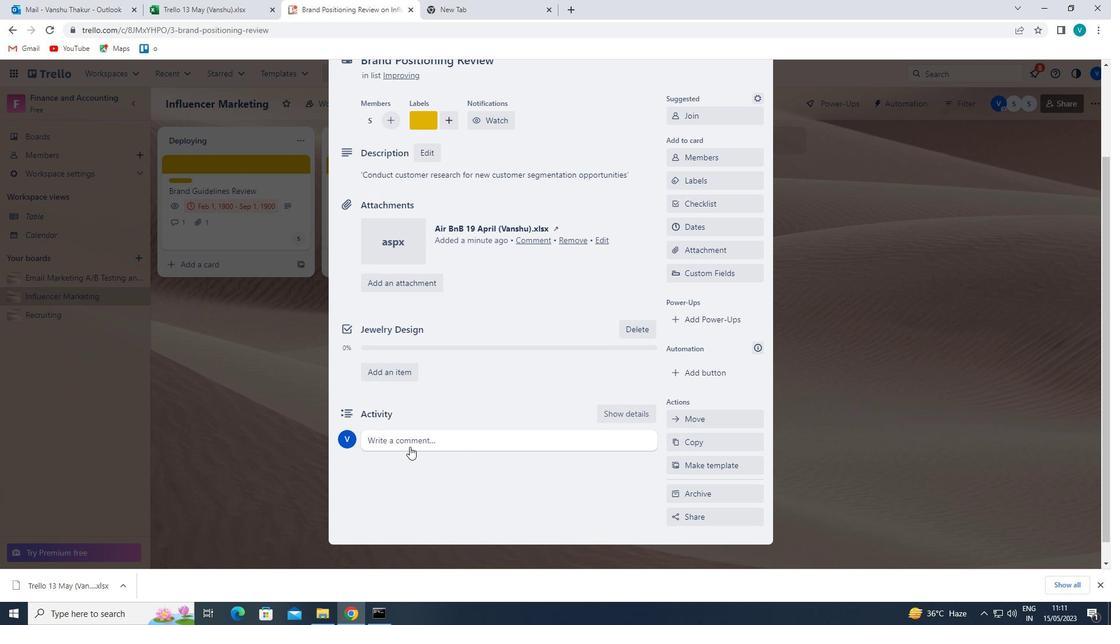 
Action: Mouse moved to (414, 437)
Screenshot: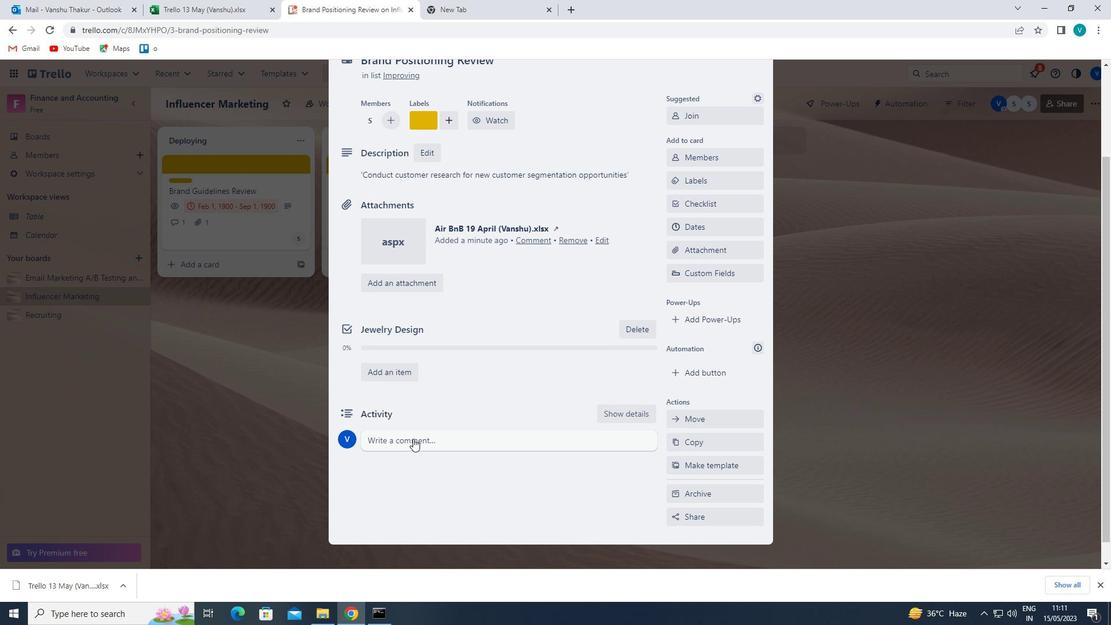 
Action: Key pressed '<Key.shift>LET<Key.space>US<Key.space>A[PROACH<Key.space><Key.backspace><Key.backspace><Key.backspace><Key.backspace><Key.backspace><Key.backspace><Key.backspace><Key.backspace>PPROACH<Key.space>THIS<Key.space>TASK<Key.space>WITH<Key.space>A<Key.space>SENSE<Key.space>OF<Key.space>URGENCY<Key.space>AND<Key.space>IMPORTANCE,<Key.space>RECOGNIZING<Key.space>ITS<Key.space>IMPACT<Key.space>ON<Key.space>THE<Key.space>OVERALL<Key.space>PROJECT'
Screenshot: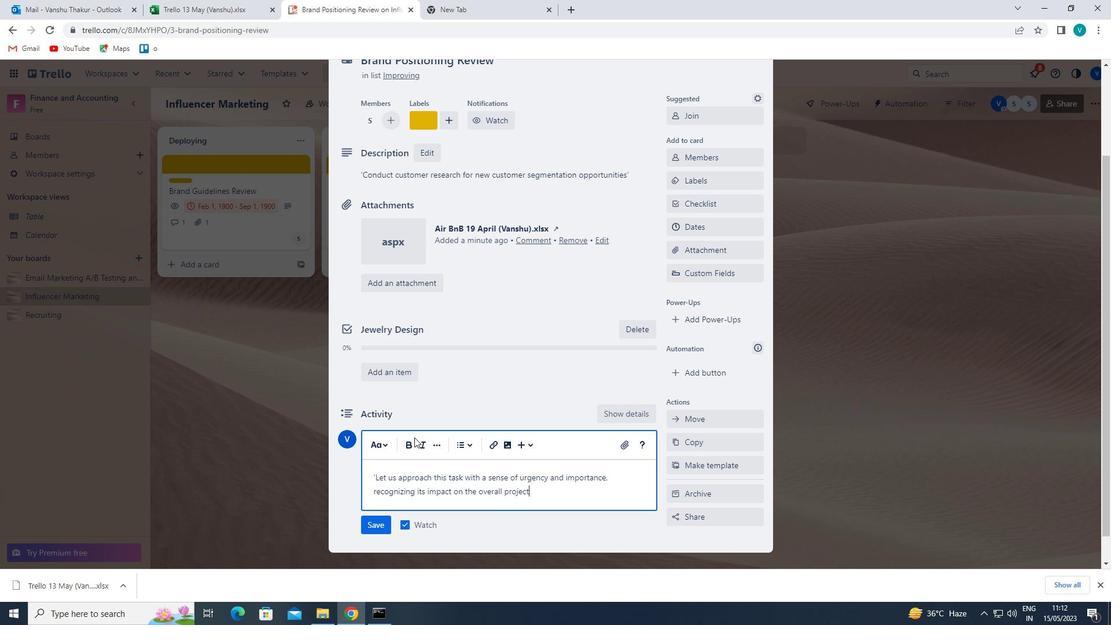 
Action: Mouse moved to (528, 493)
Screenshot: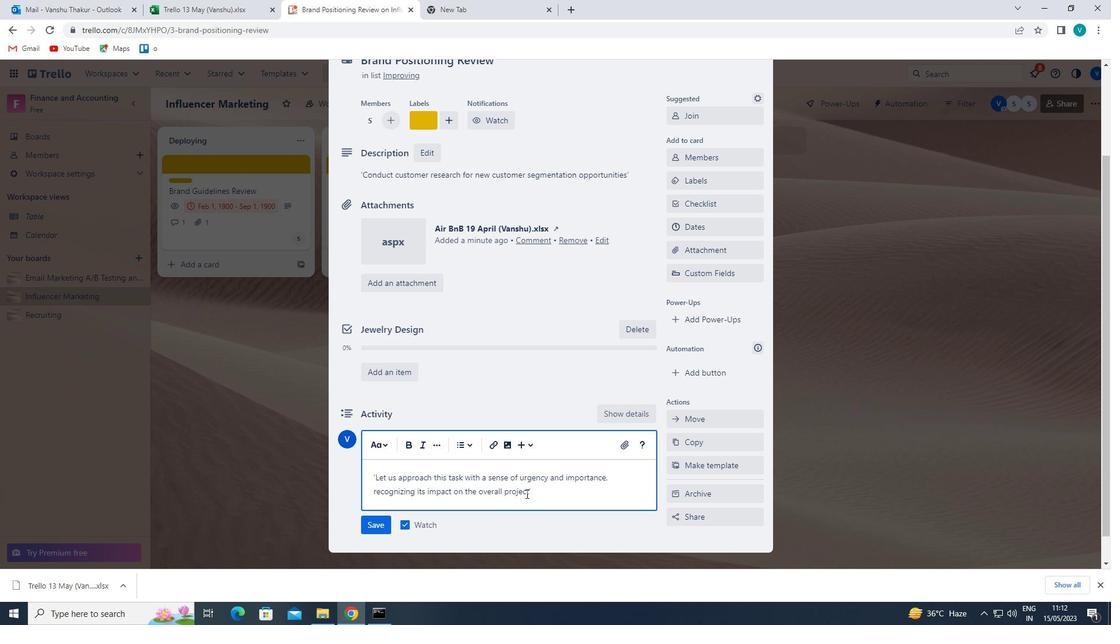 
Action: Mouse pressed left at (528, 493)
Screenshot: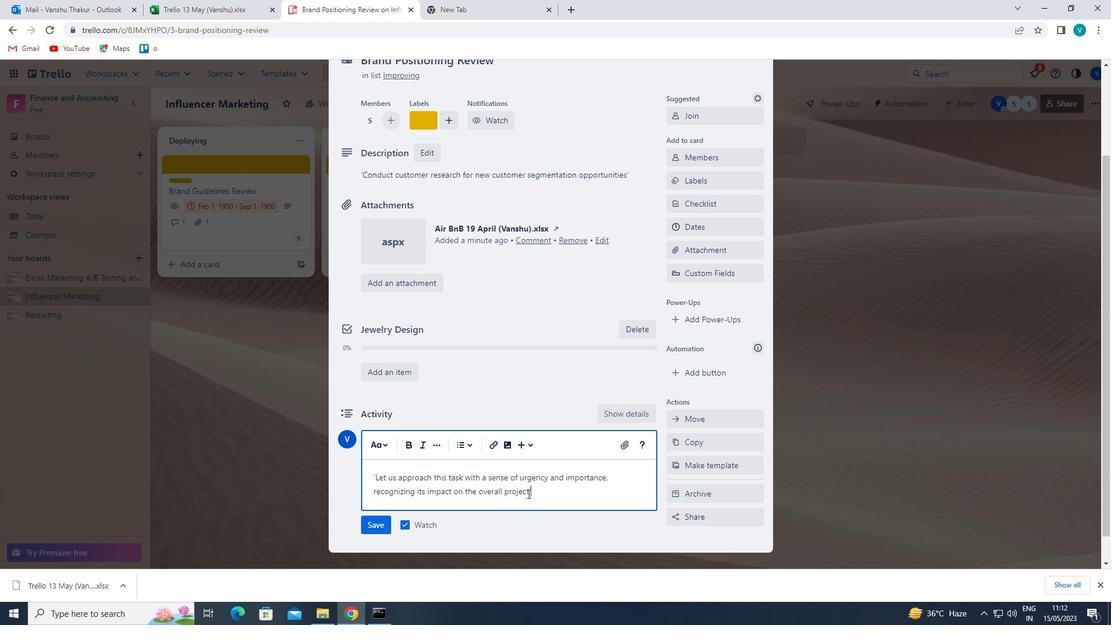 
Action: Mouse moved to (529, 493)
Screenshot: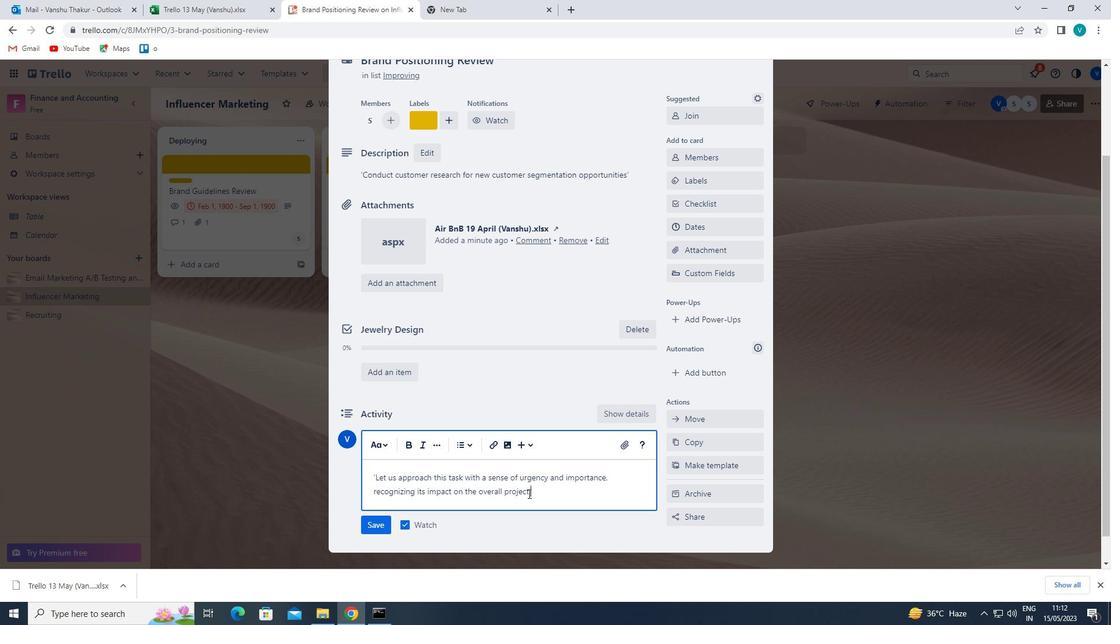 
Action: Key pressed .
Screenshot: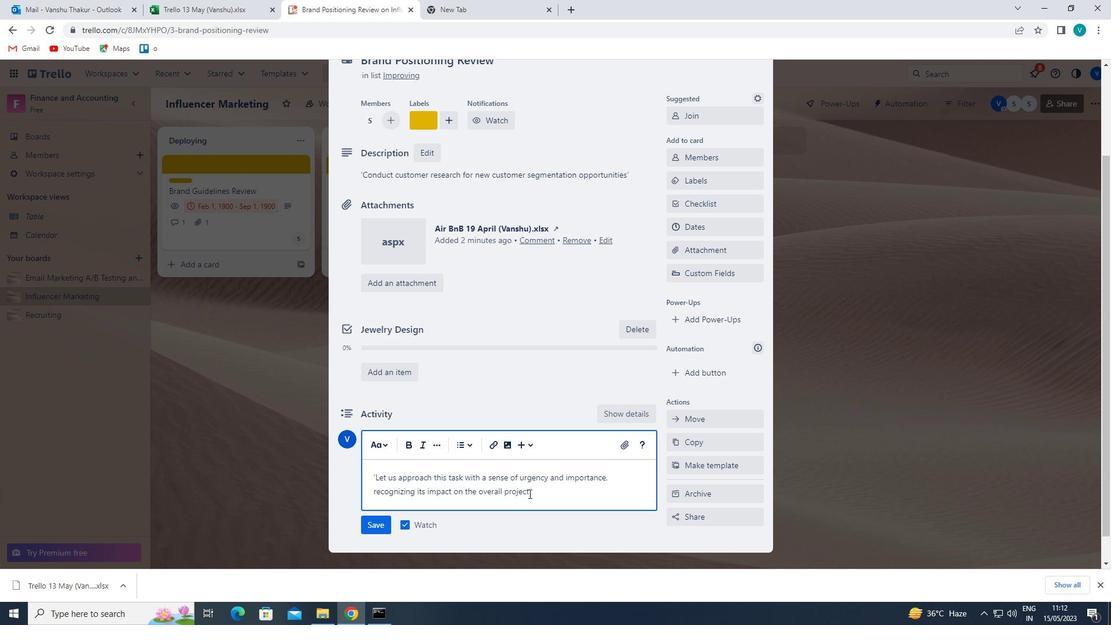 
Action: Mouse moved to (377, 516)
Screenshot: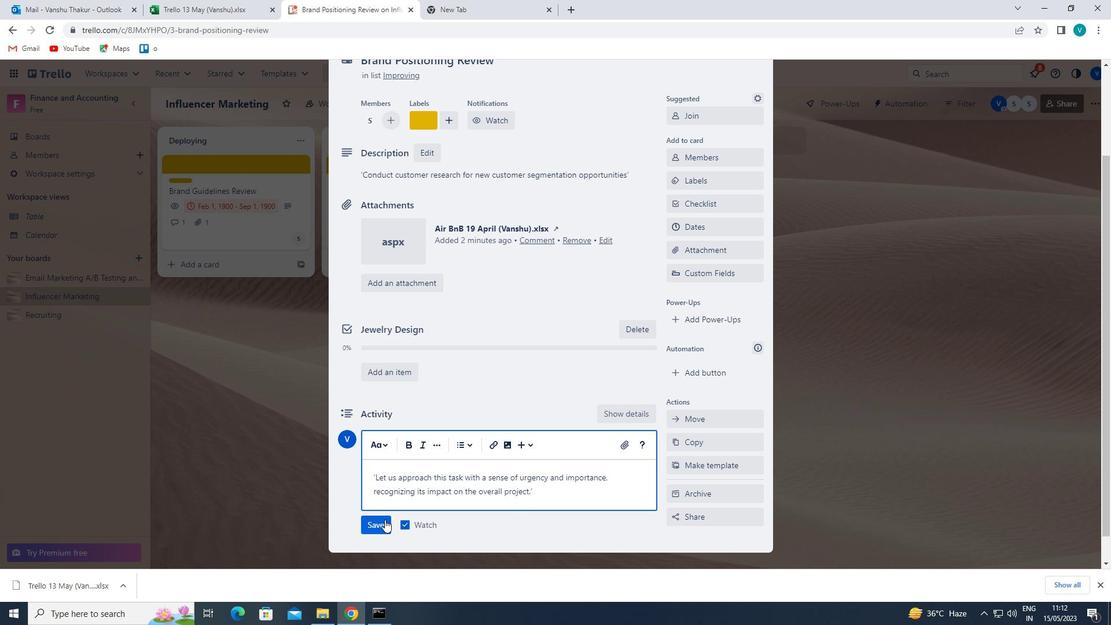 
Action: Mouse pressed left at (377, 516)
Screenshot: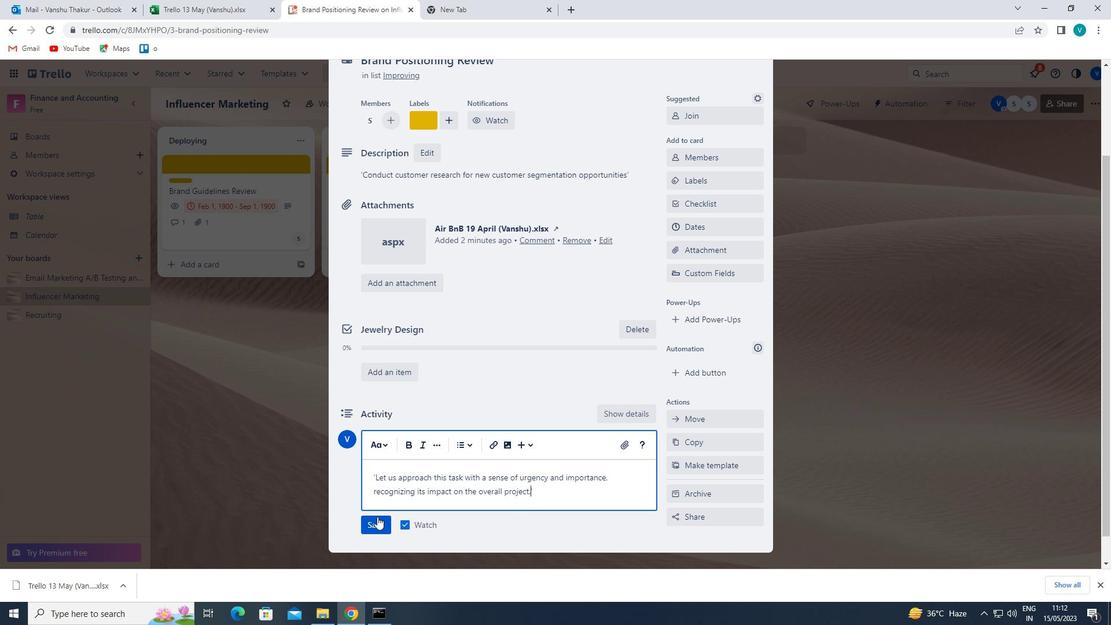 
Action: Mouse moved to (725, 229)
Screenshot: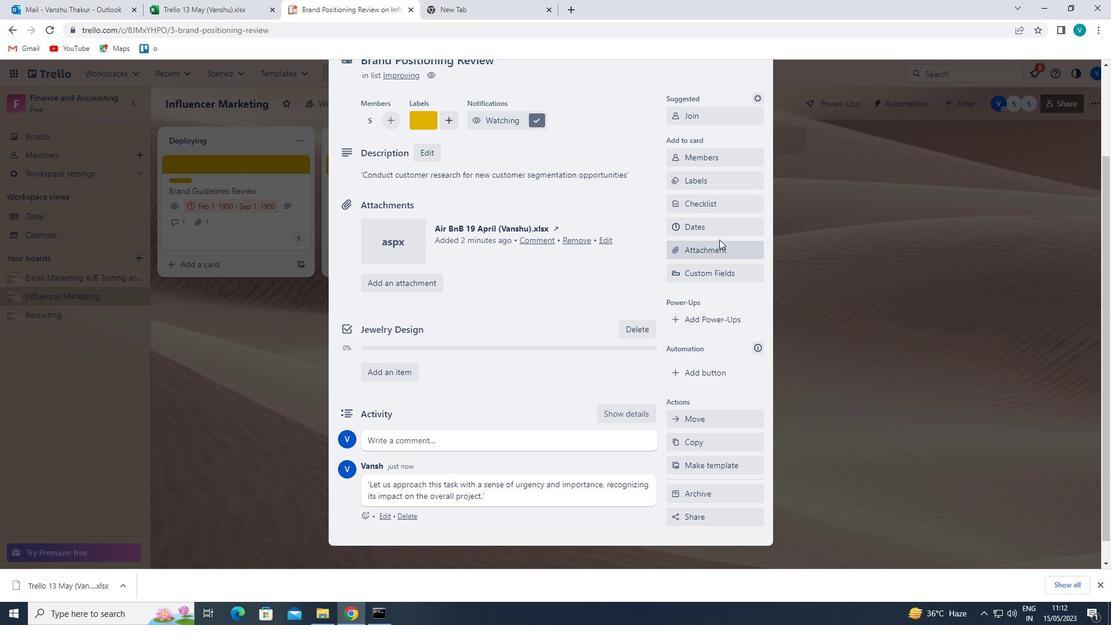 
Action: Mouse pressed left at (725, 229)
Screenshot: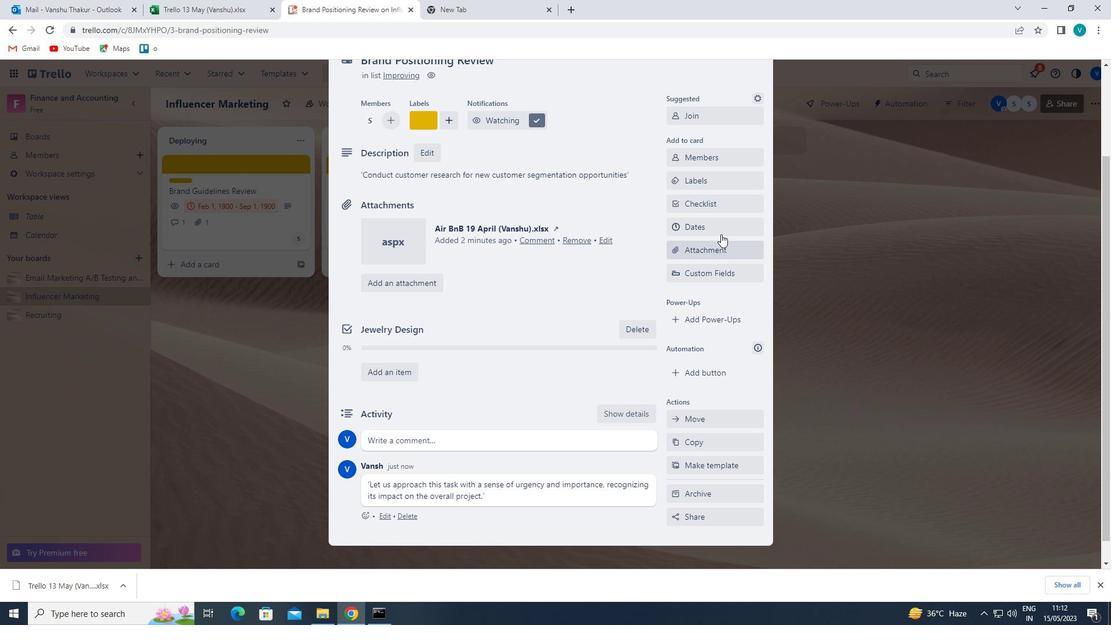 
Action: Mouse moved to (679, 314)
Screenshot: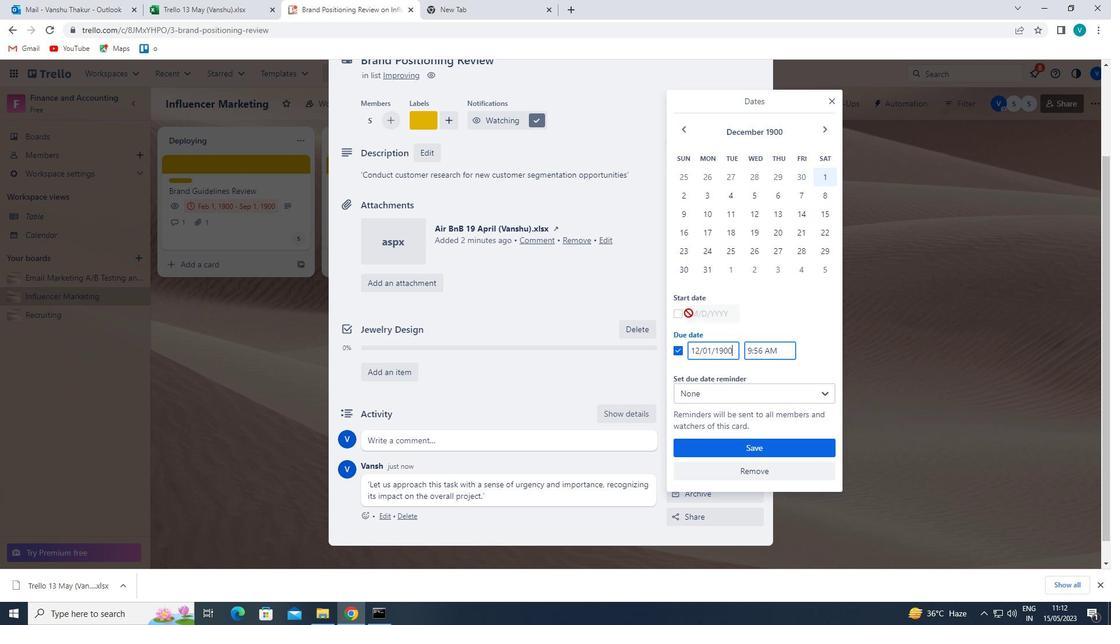 
Action: Mouse pressed left at (679, 314)
Screenshot: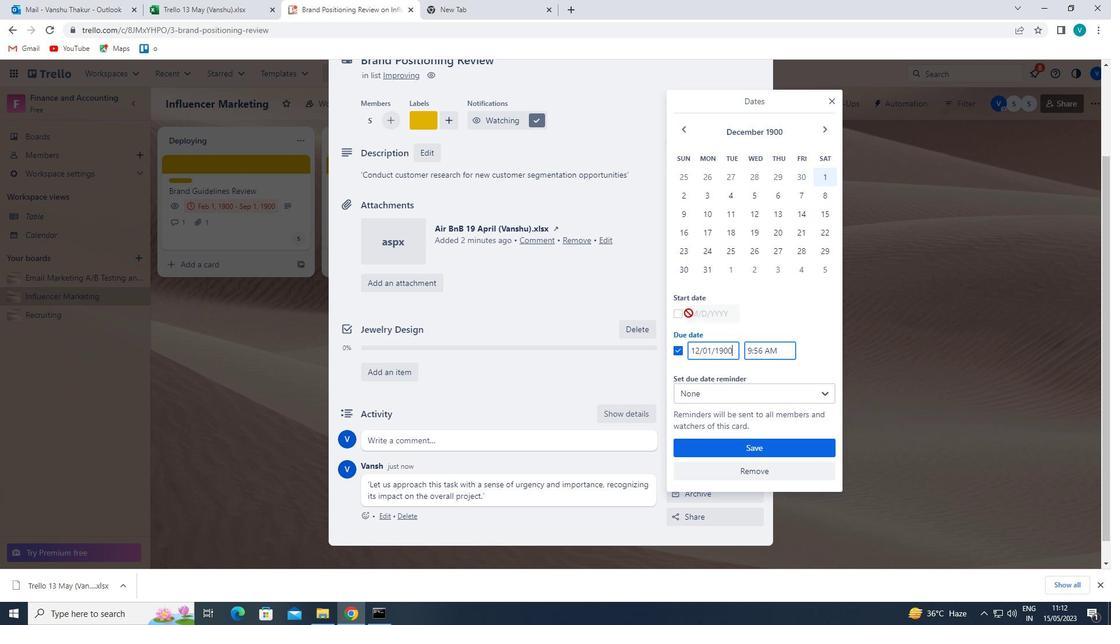 
Action: Mouse moved to (697, 309)
Screenshot: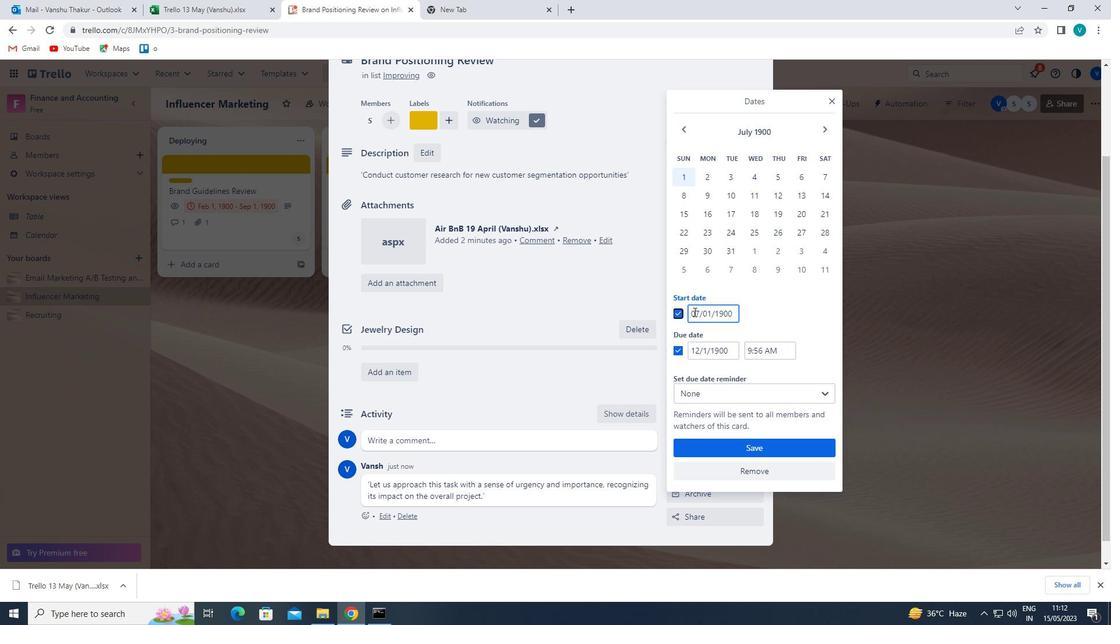 
Action: Mouse pressed left at (697, 309)
Screenshot: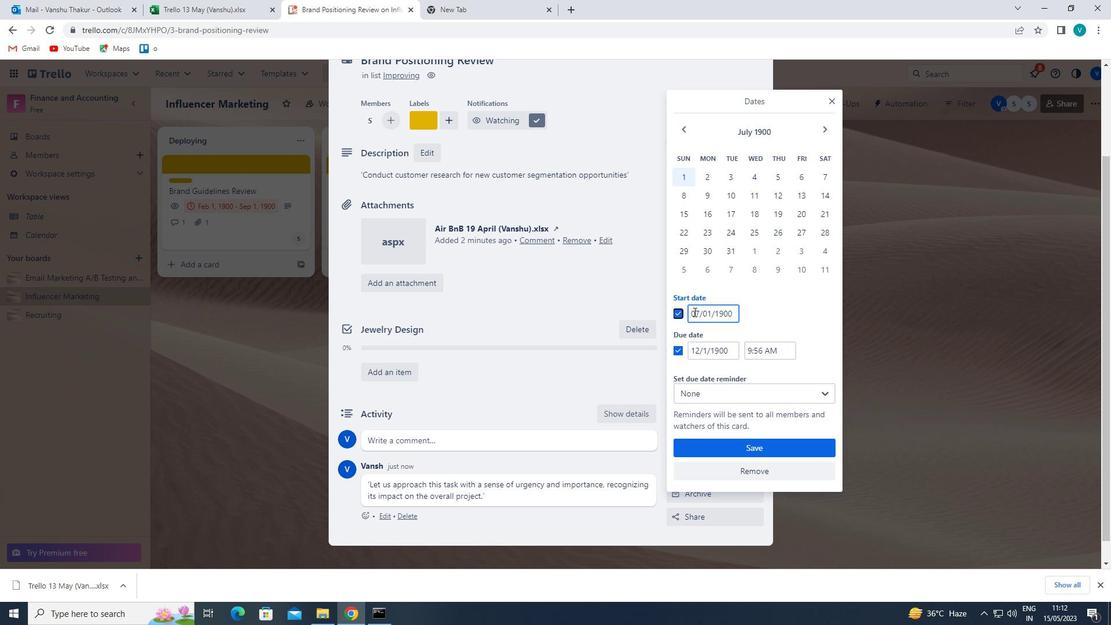 
Action: Mouse moved to (698, 314)
Screenshot: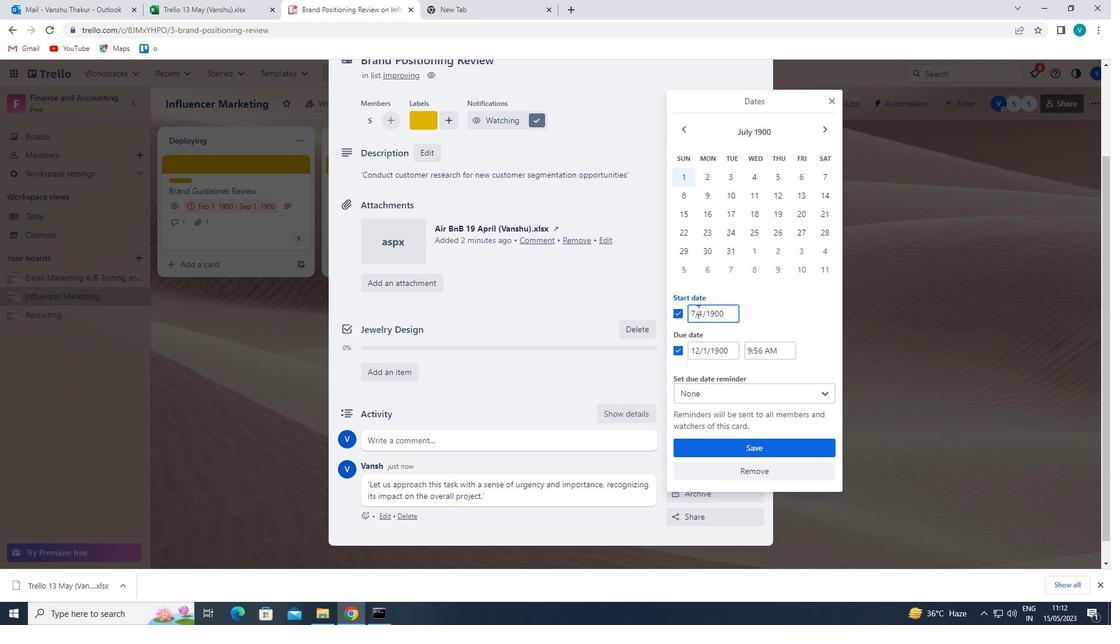 
Action: Key pressed <Key.left><Key.backspace>8
Screenshot: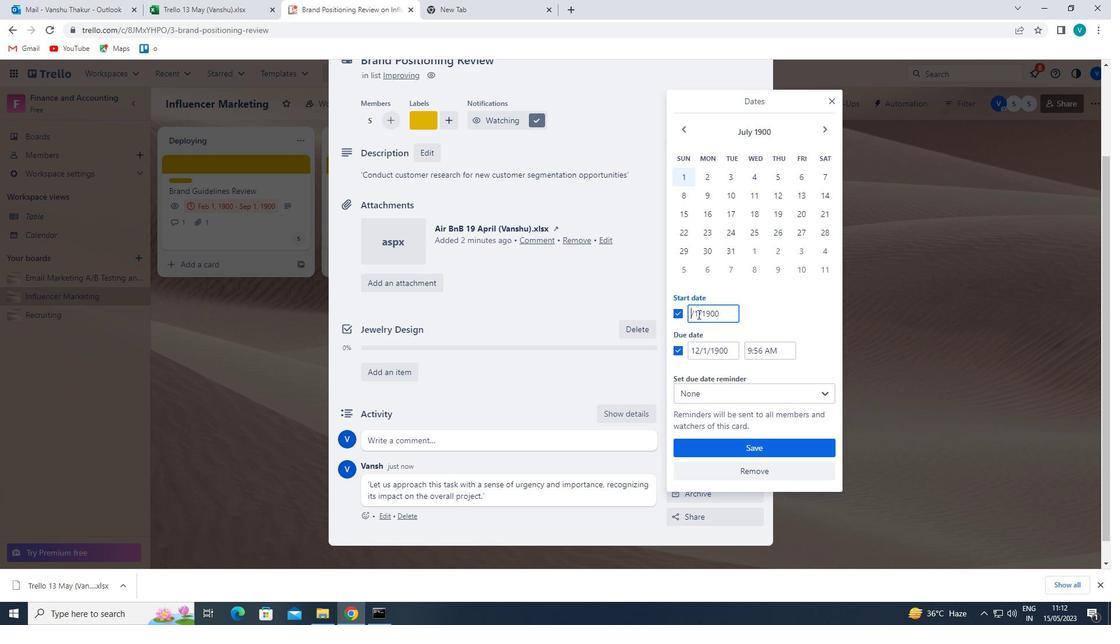 
Action: Mouse moved to (698, 352)
Screenshot: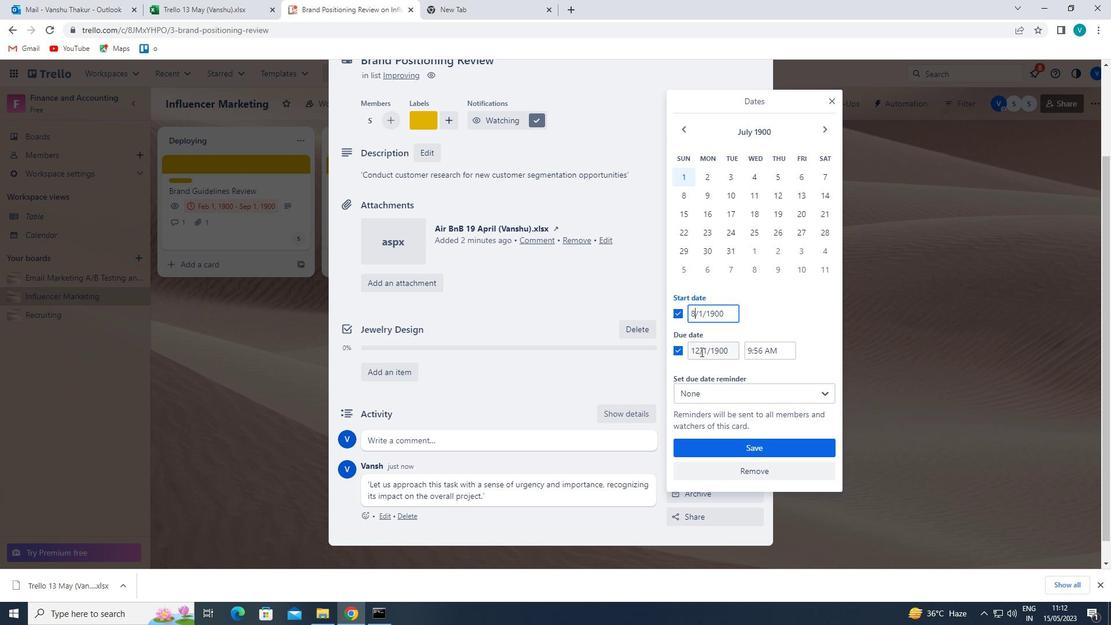 
Action: Mouse pressed left at (698, 352)
Screenshot: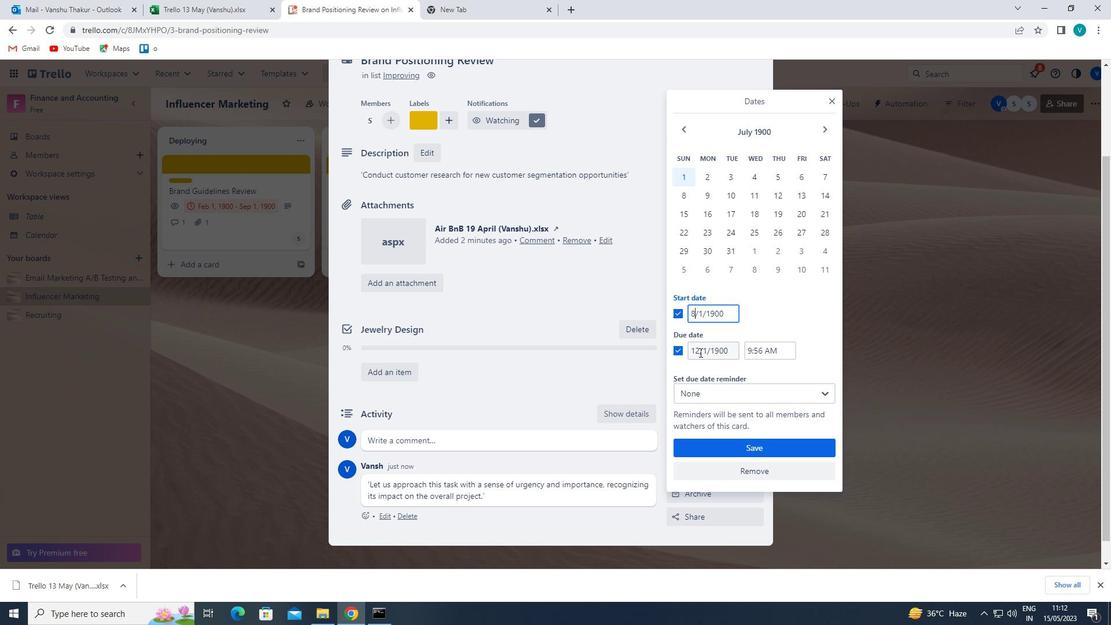 
Action: Mouse moved to (693, 356)
Screenshot: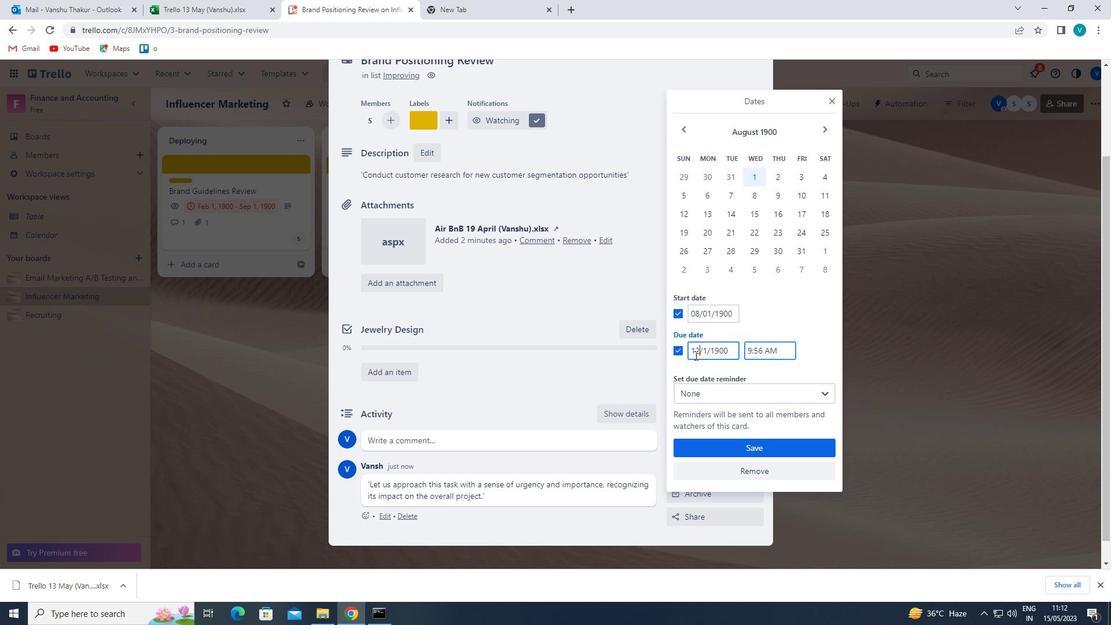 
Action: Key pressed <Key.backspace>
Screenshot: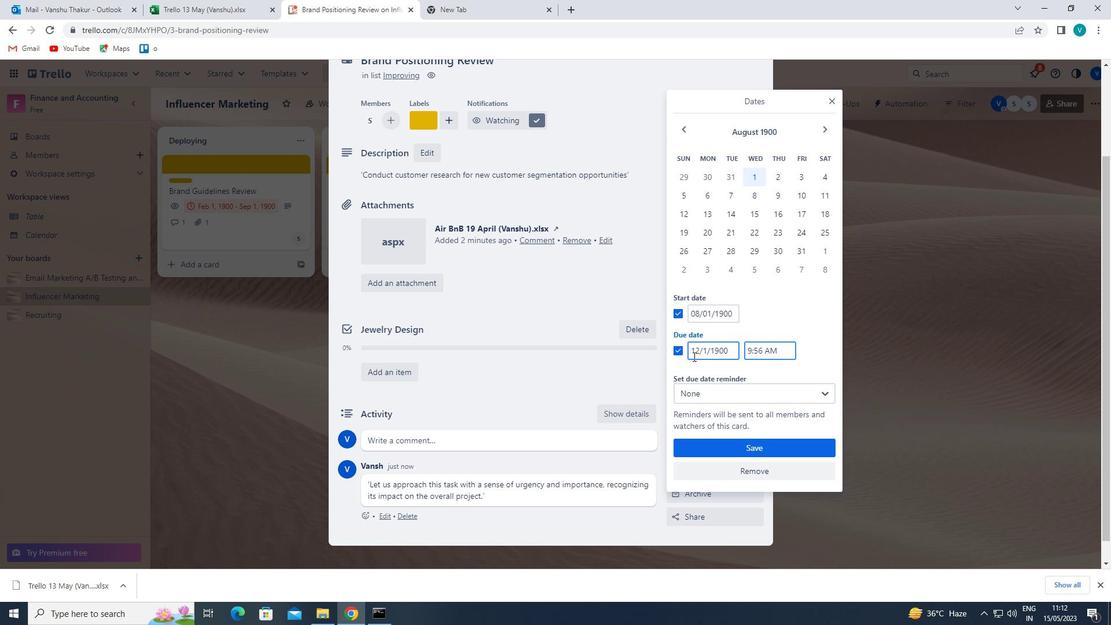 
Action: Mouse moved to (692, 356)
Screenshot: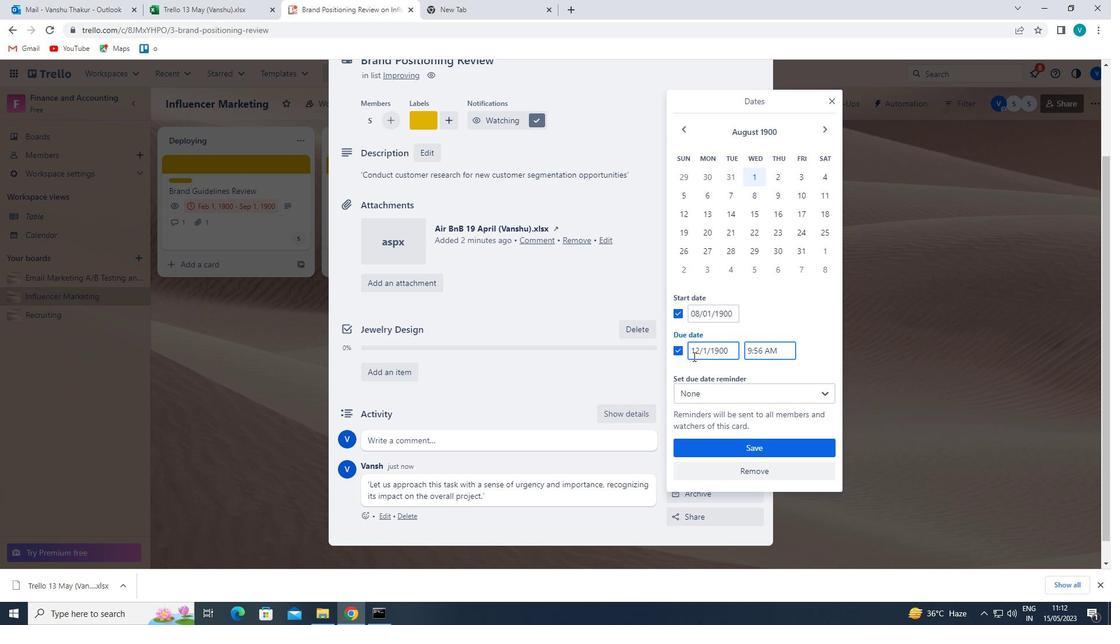 
Action: Key pressed 5
Screenshot: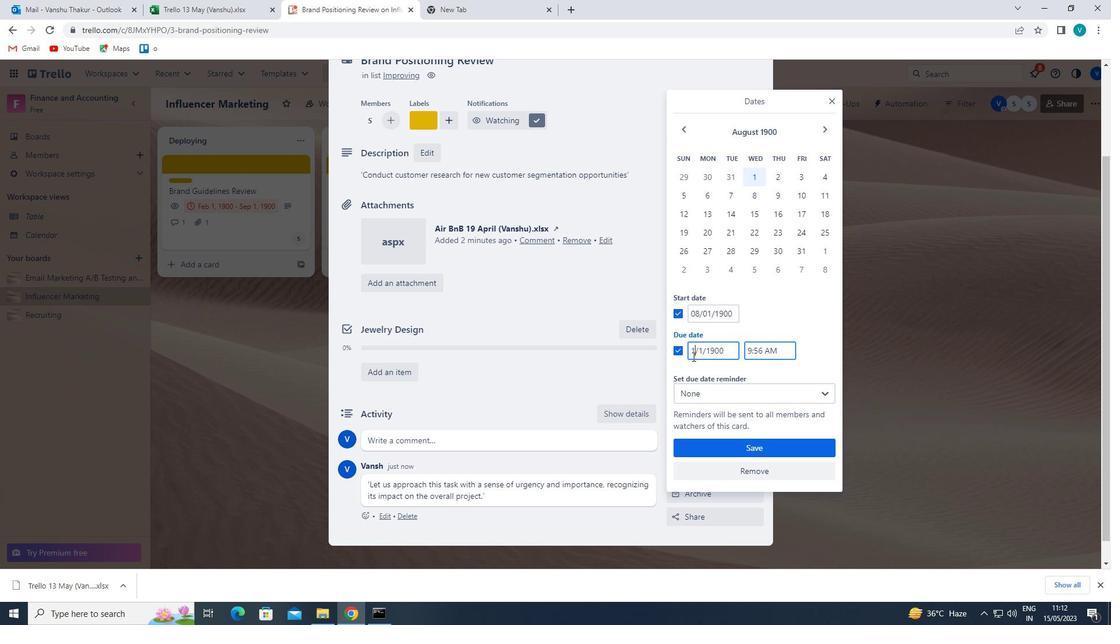 
Action: Mouse moved to (703, 440)
Screenshot: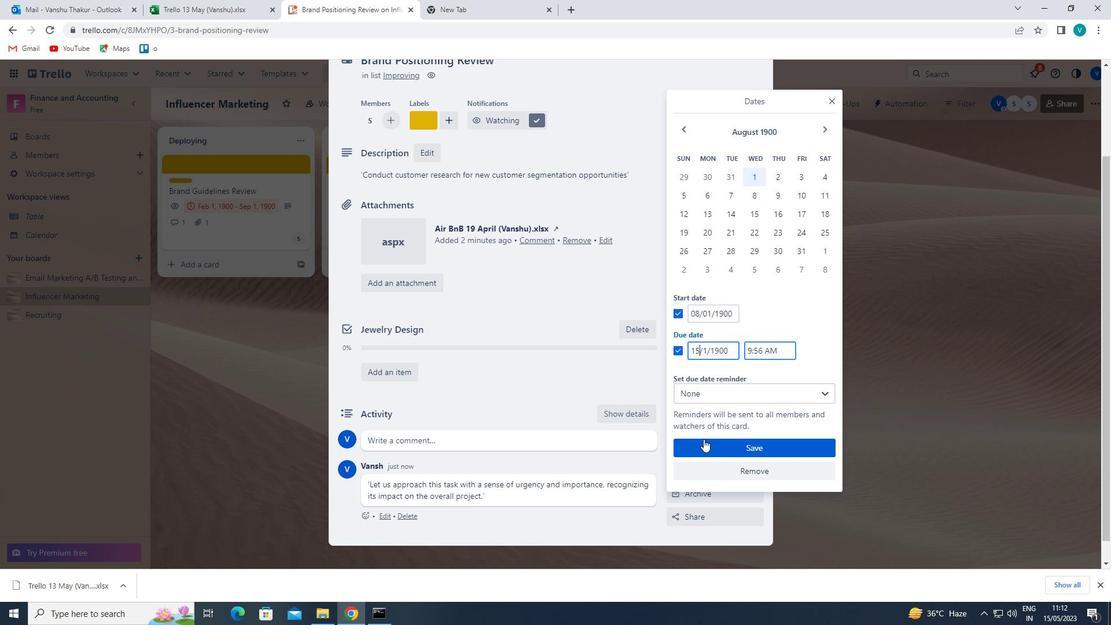 
Action: Mouse pressed left at (703, 440)
Screenshot: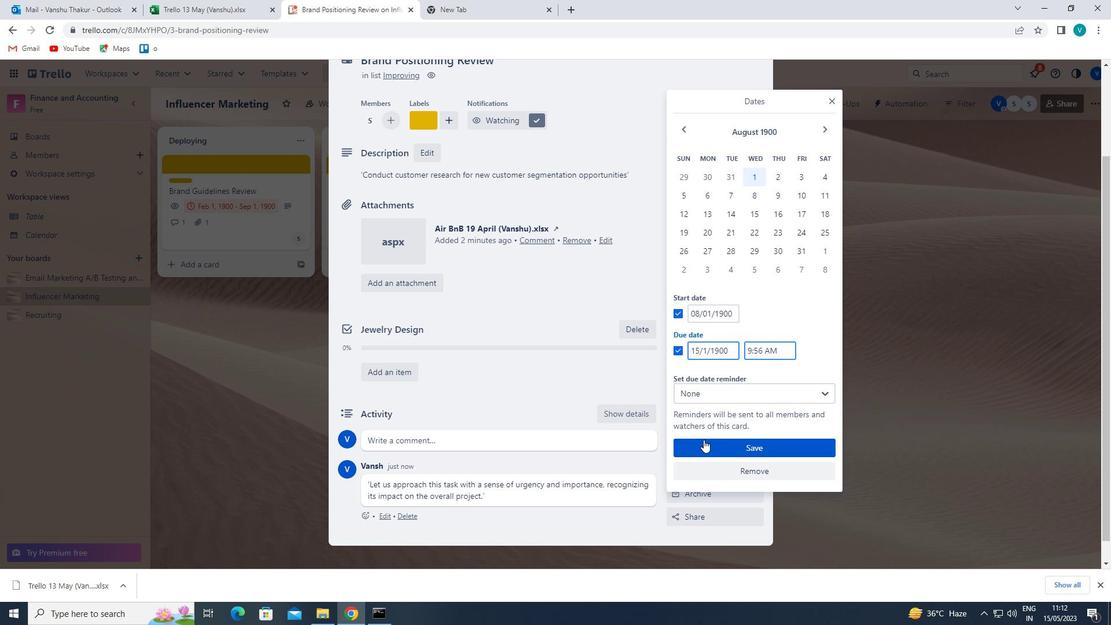 
